 Task: Find connections with filter location Voúla with filter topic #careerswith filter profile language German with filter current company Knight Frank India with filter school Bhilai Institute of Technology (BIT), Durg with filter industry Household Appliance Manufacturing with filter service category Lead Generation with filter keywords title Musician
Action: Mouse moved to (273, 195)
Screenshot: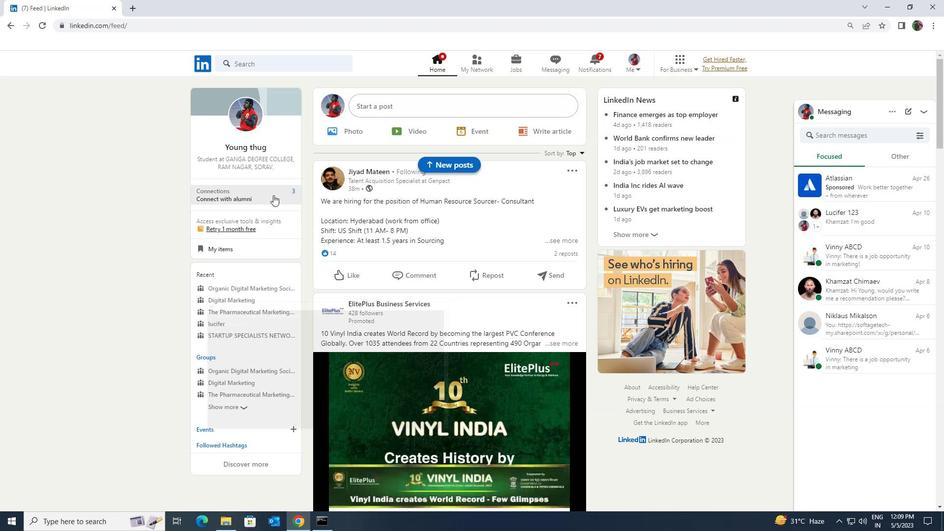 
Action: Mouse pressed left at (273, 195)
Screenshot: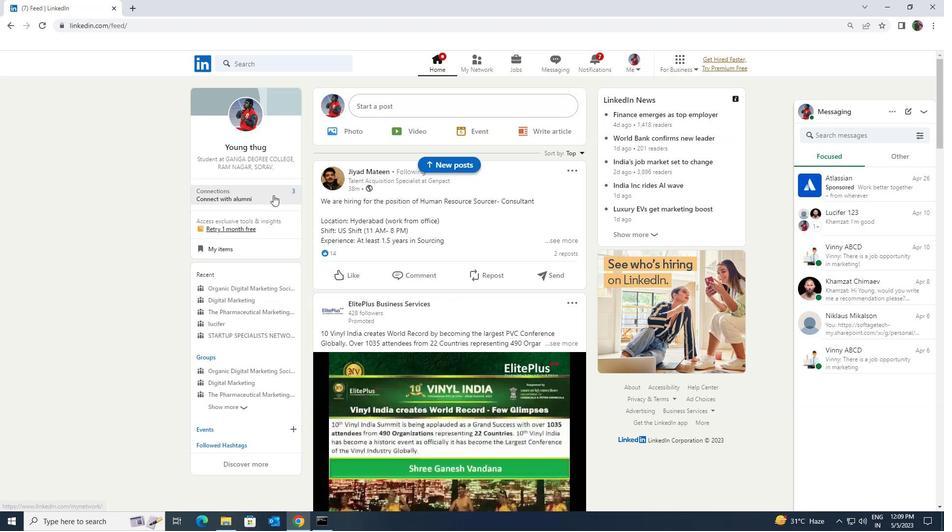 
Action: Mouse moved to (286, 123)
Screenshot: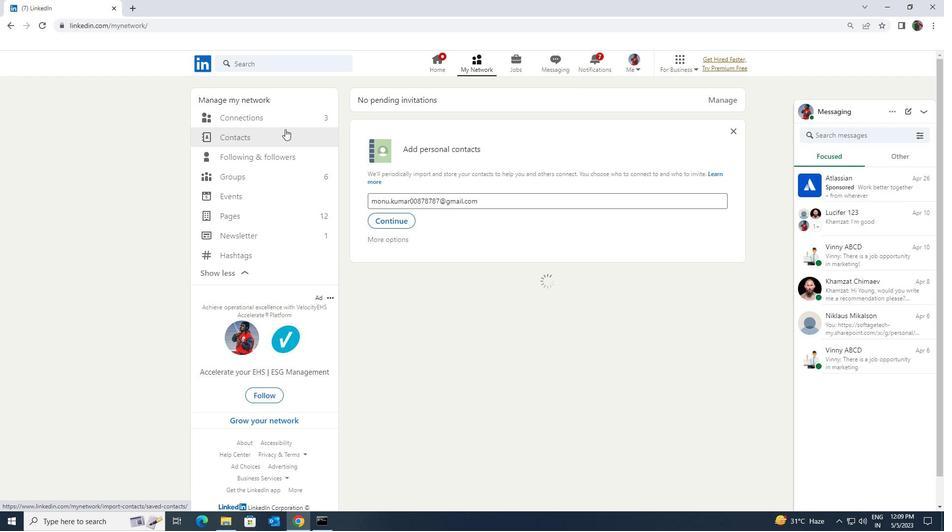 
Action: Mouse pressed left at (286, 123)
Screenshot: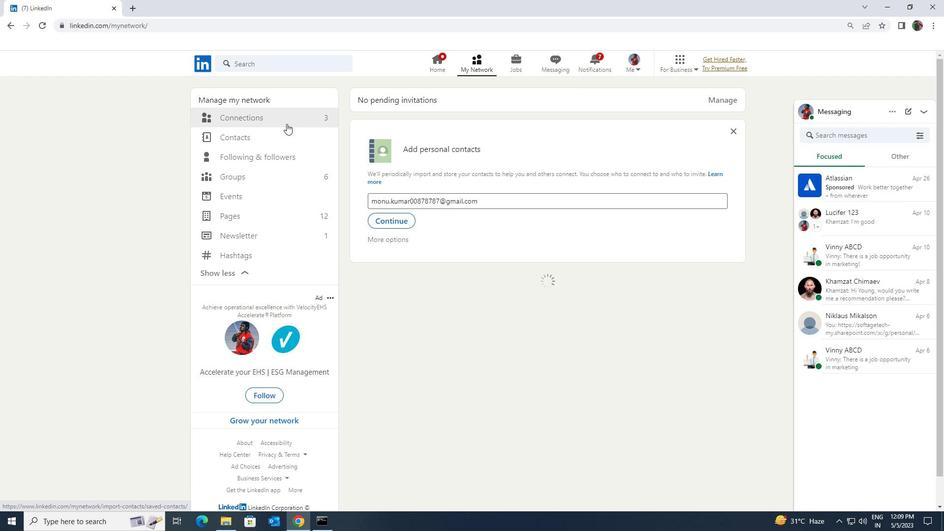 
Action: Mouse moved to (285, 123)
Screenshot: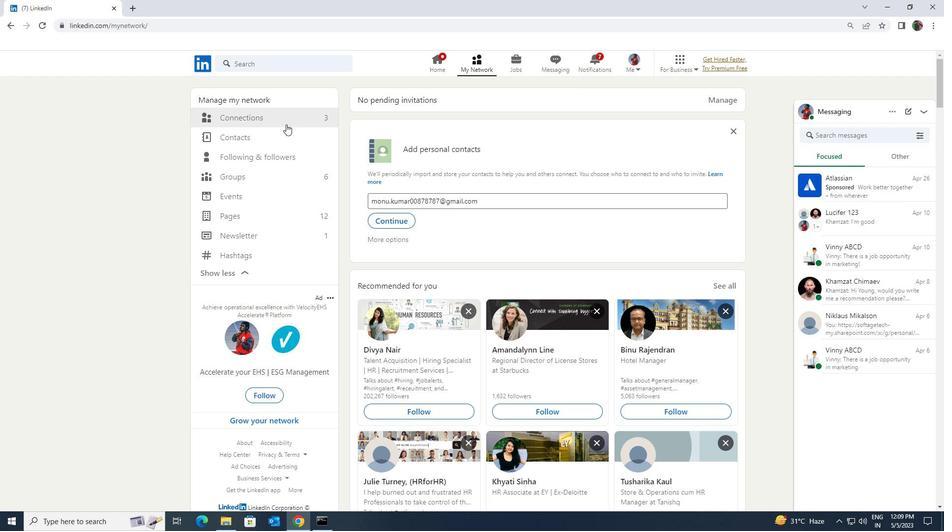 
Action: Mouse pressed left at (285, 123)
Screenshot: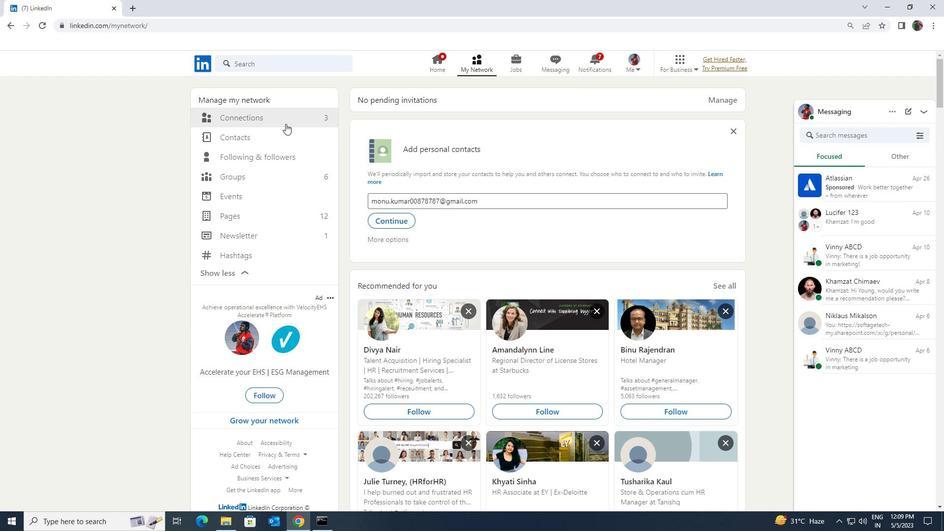 
Action: Mouse moved to (289, 117)
Screenshot: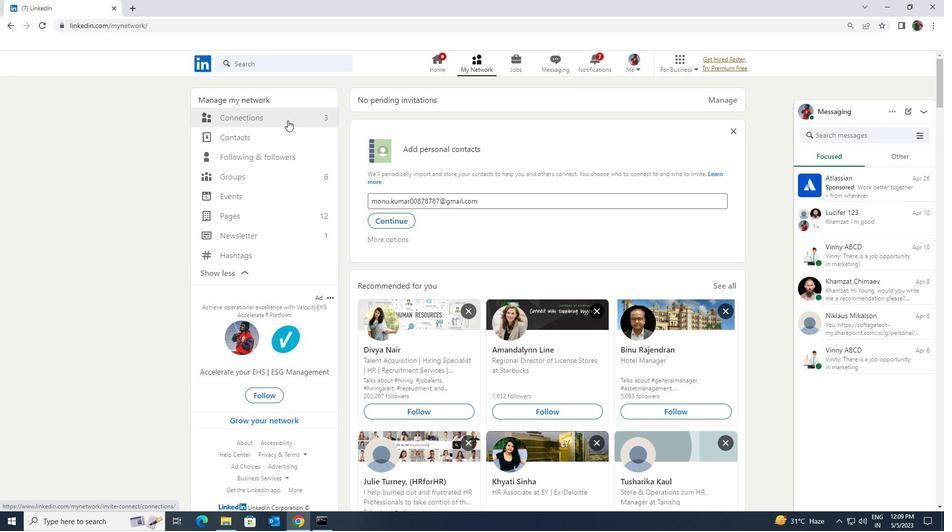 
Action: Mouse pressed left at (289, 117)
Screenshot: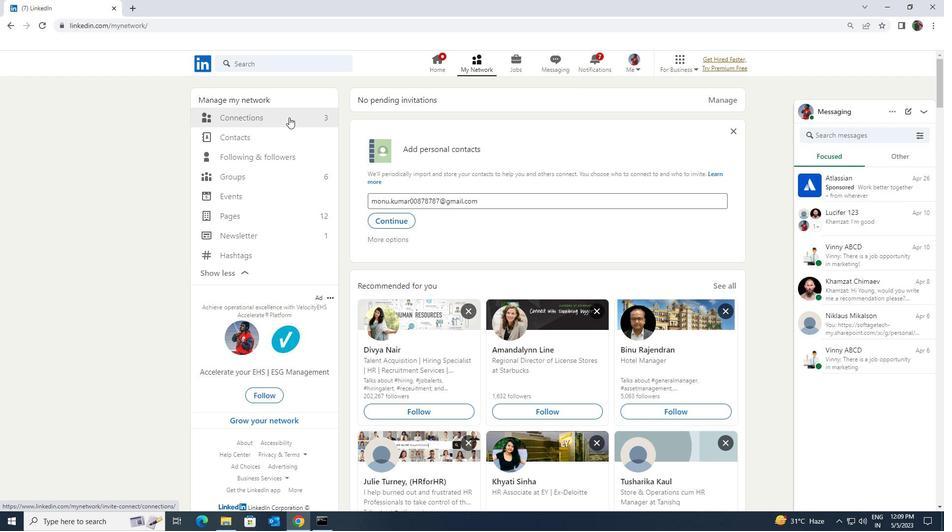 
Action: Mouse moved to (538, 116)
Screenshot: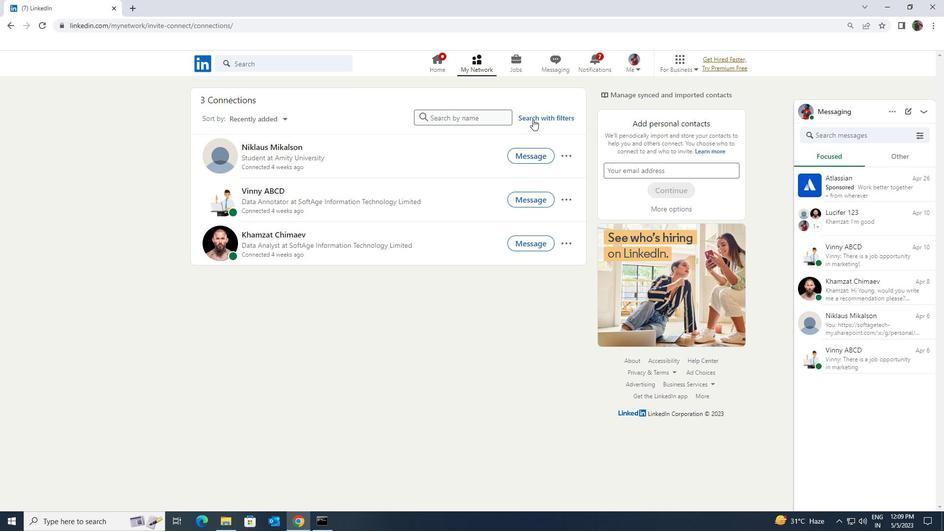 
Action: Mouse pressed left at (538, 116)
Screenshot: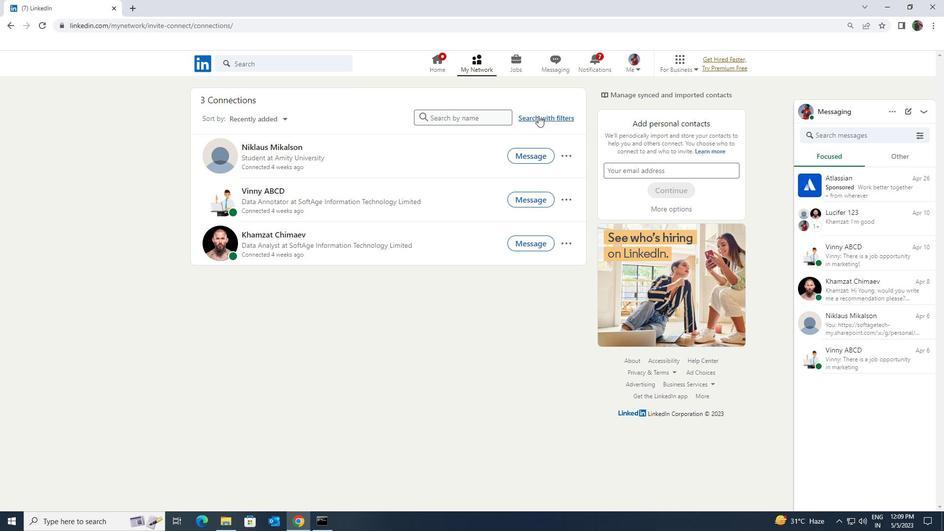 
Action: Mouse moved to (509, 89)
Screenshot: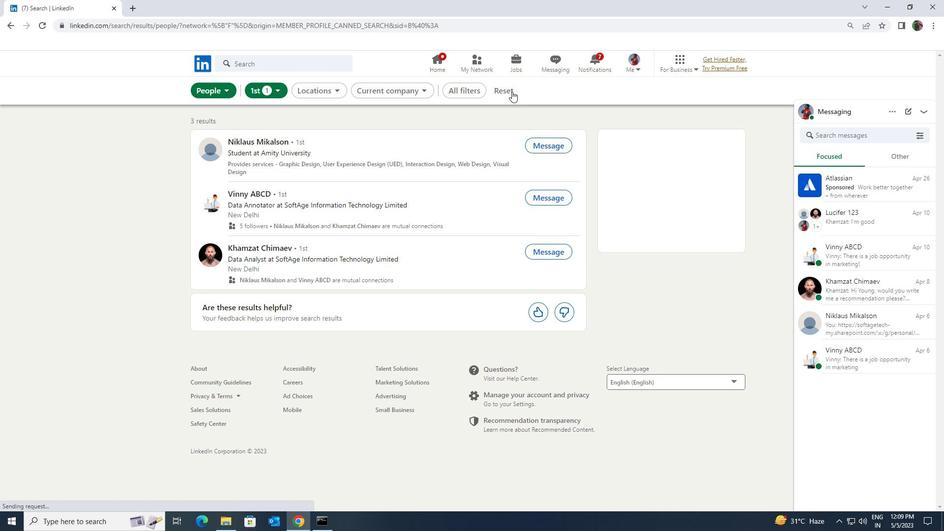 
Action: Mouse pressed left at (509, 89)
Screenshot: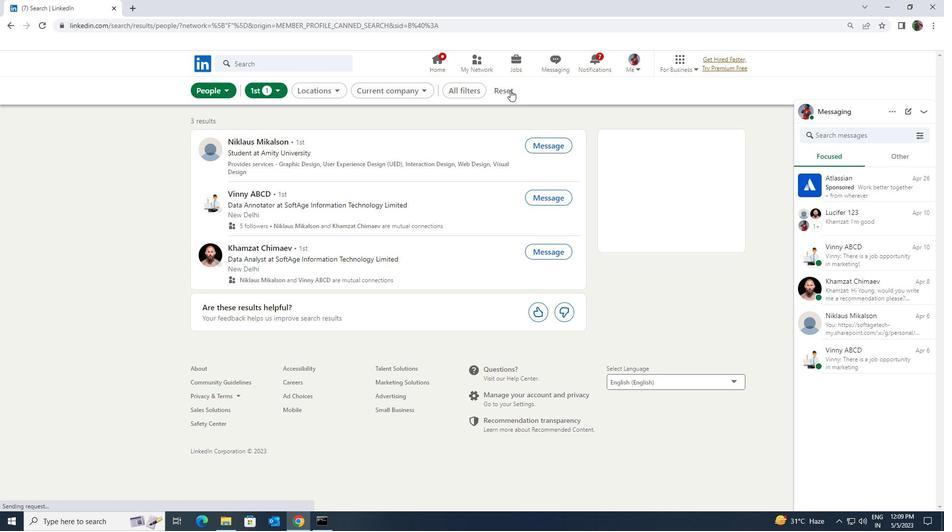 
Action: Mouse moved to (493, 89)
Screenshot: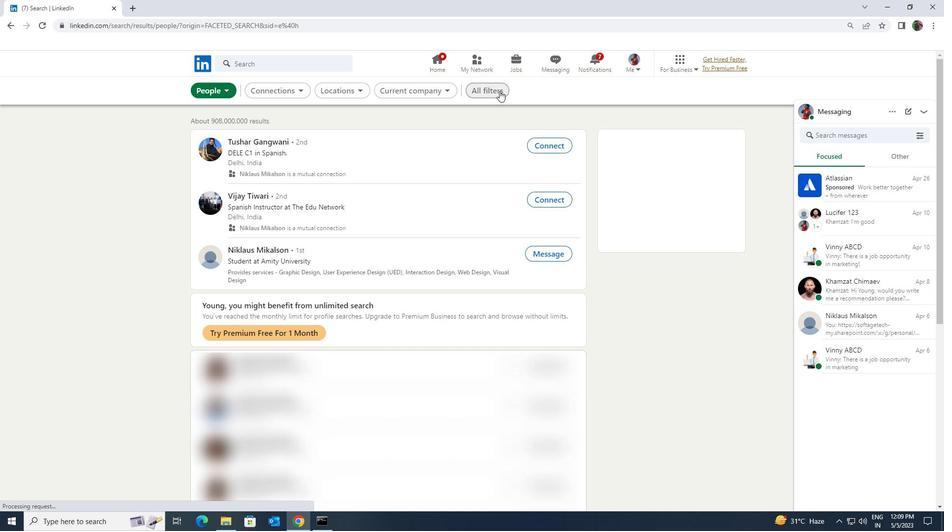 
Action: Mouse pressed left at (493, 89)
Screenshot: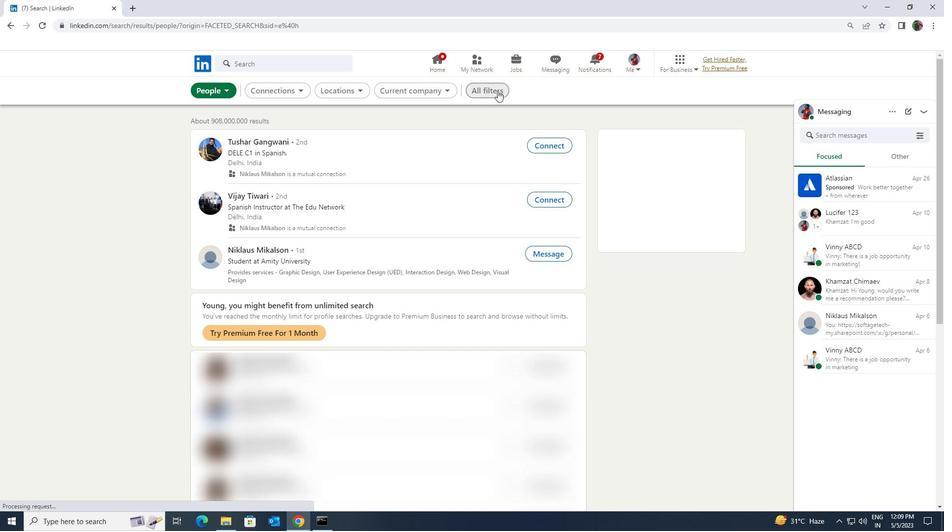 
Action: Mouse moved to (495, 93)
Screenshot: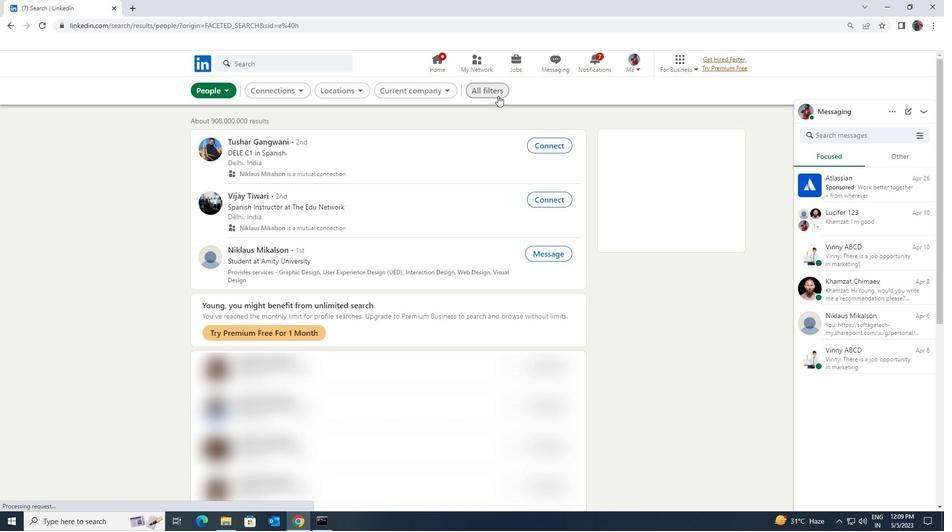 
Action: Mouse pressed left at (495, 93)
Screenshot: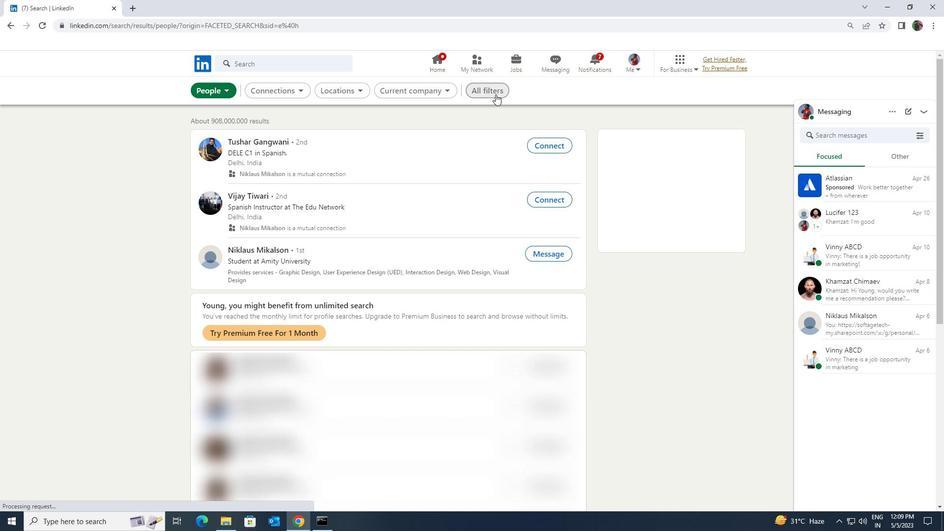 
Action: Mouse moved to (493, 88)
Screenshot: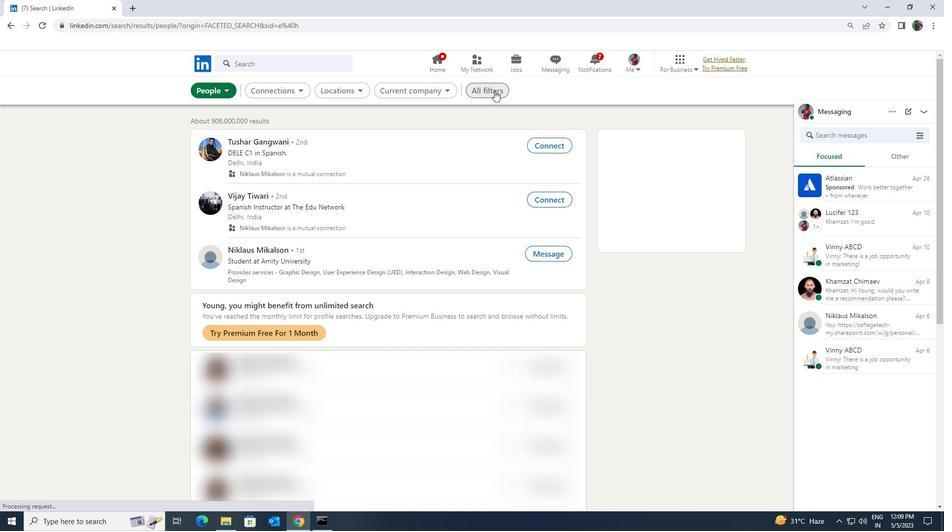 
Action: Mouse pressed left at (493, 88)
Screenshot: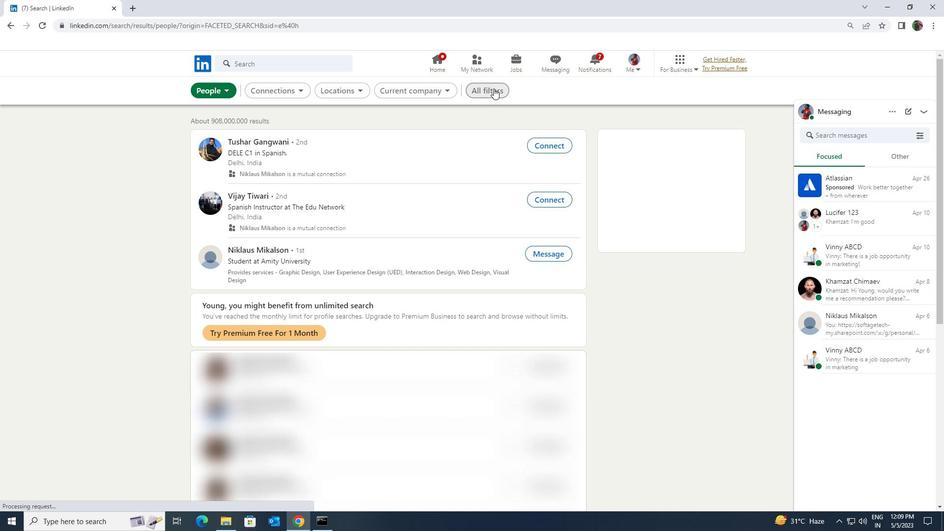
Action: Mouse pressed left at (493, 88)
Screenshot: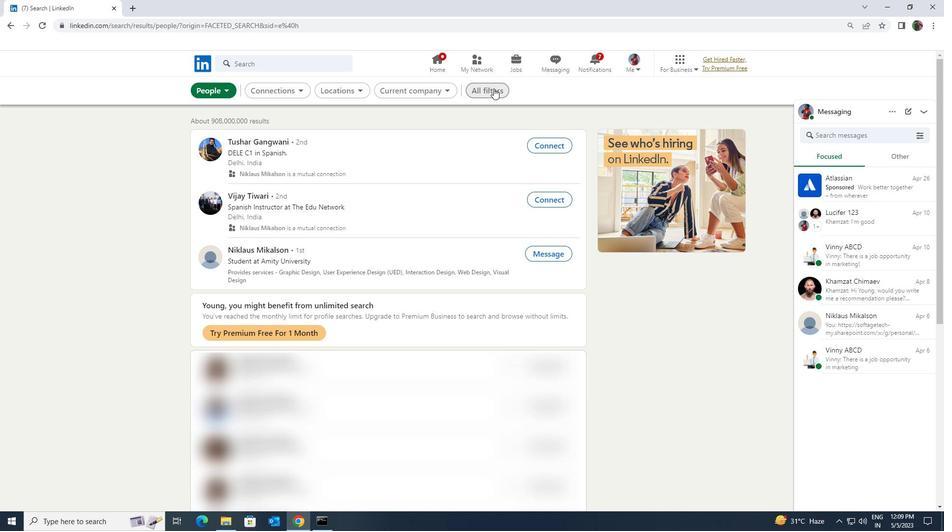 
Action: Mouse moved to (817, 381)
Screenshot: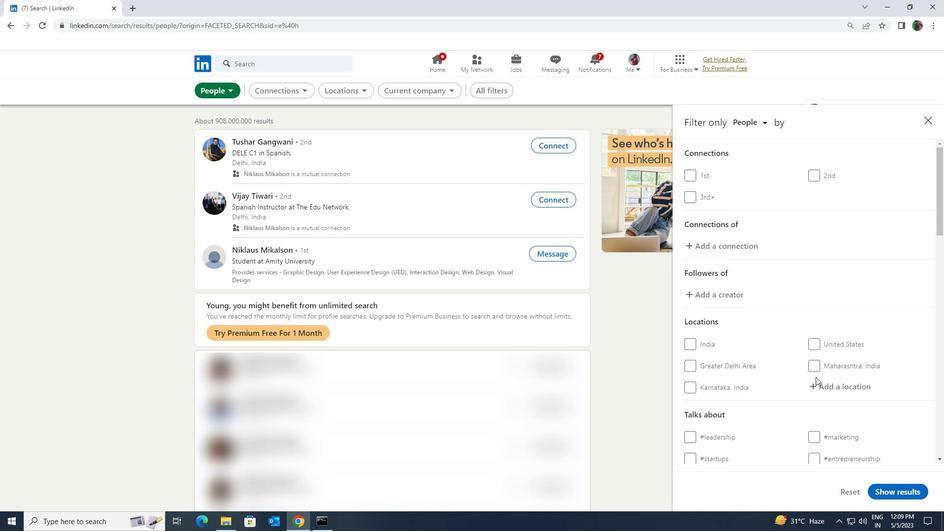 
Action: Mouse pressed left at (817, 381)
Screenshot: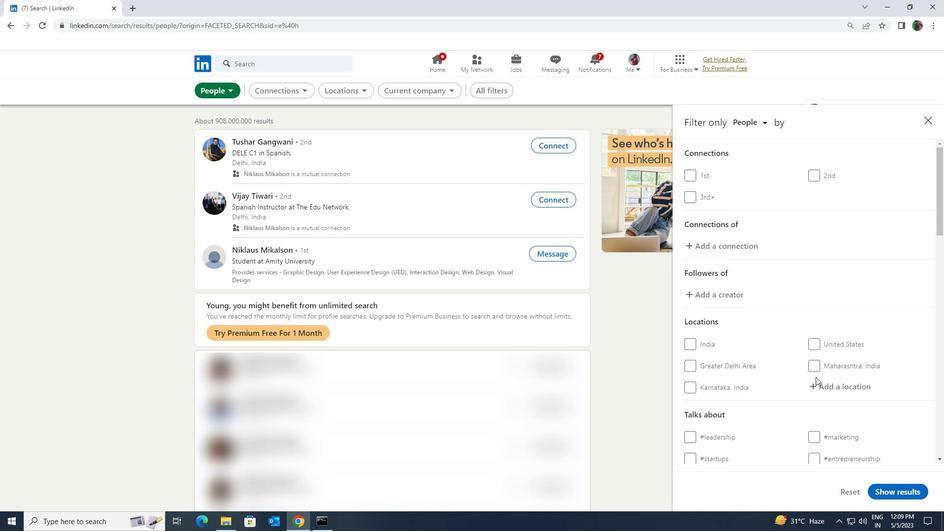 
Action: Mouse moved to (817, 381)
Screenshot: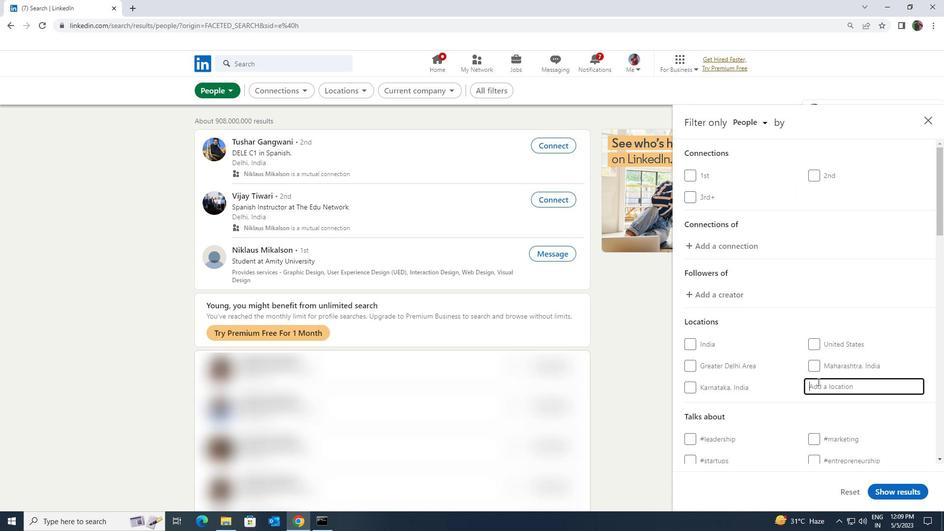 
Action: Key pressed <Key.shift>VOULA
Screenshot: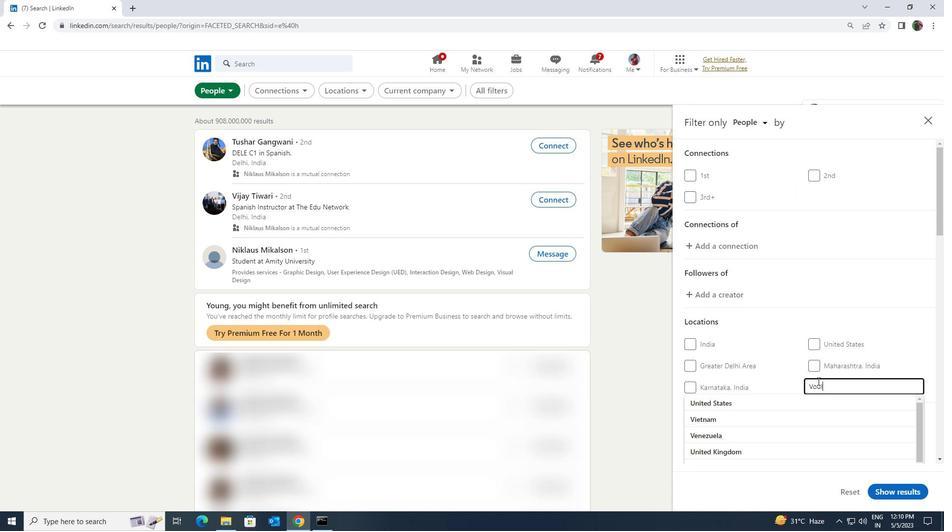 
Action: Mouse moved to (808, 397)
Screenshot: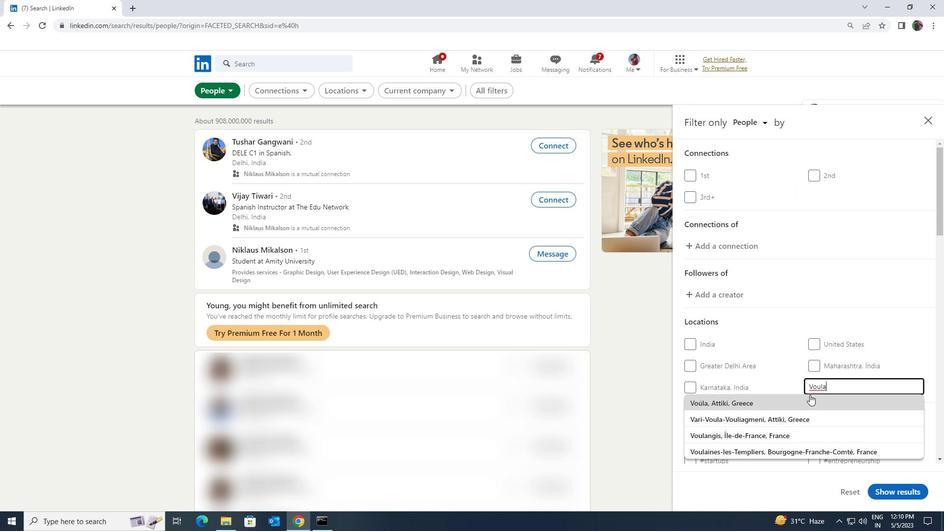 
Action: Mouse pressed left at (808, 397)
Screenshot: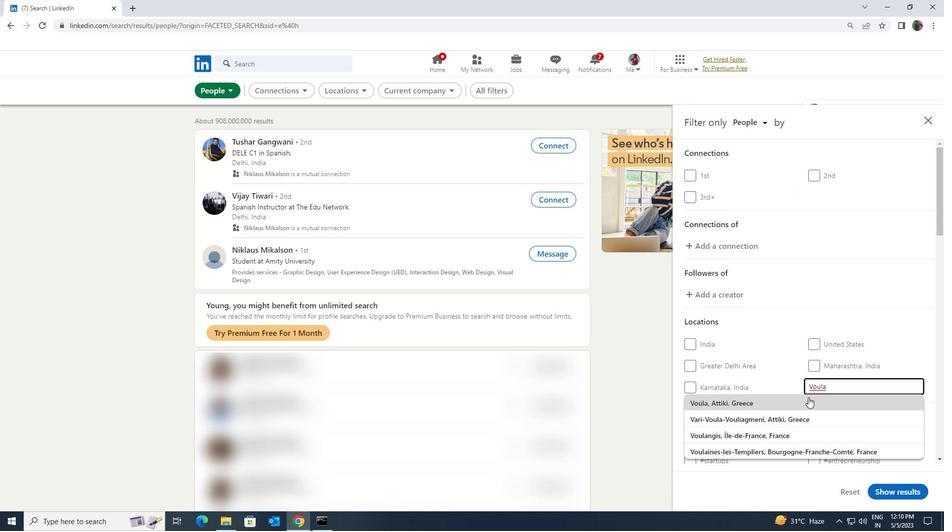 
Action: Mouse scrolled (808, 396) with delta (0, 0)
Screenshot: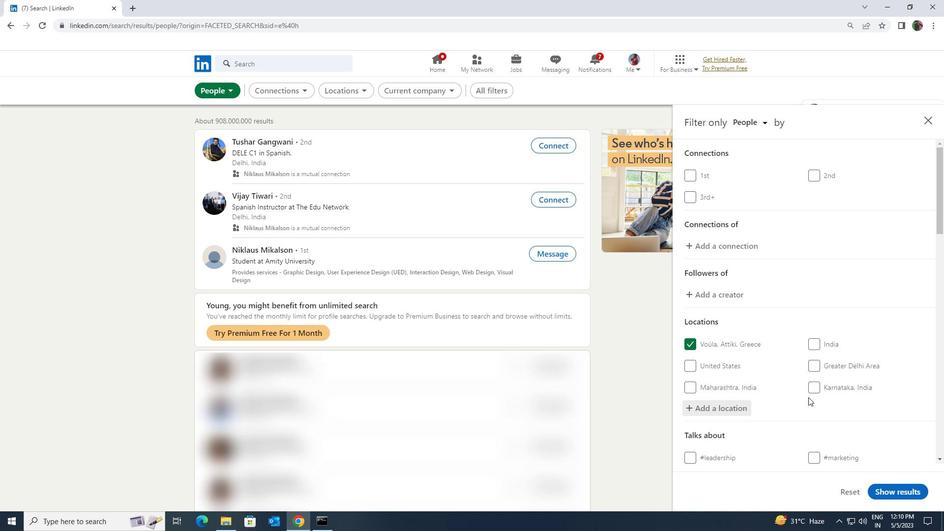 
Action: Mouse scrolled (808, 396) with delta (0, 0)
Screenshot: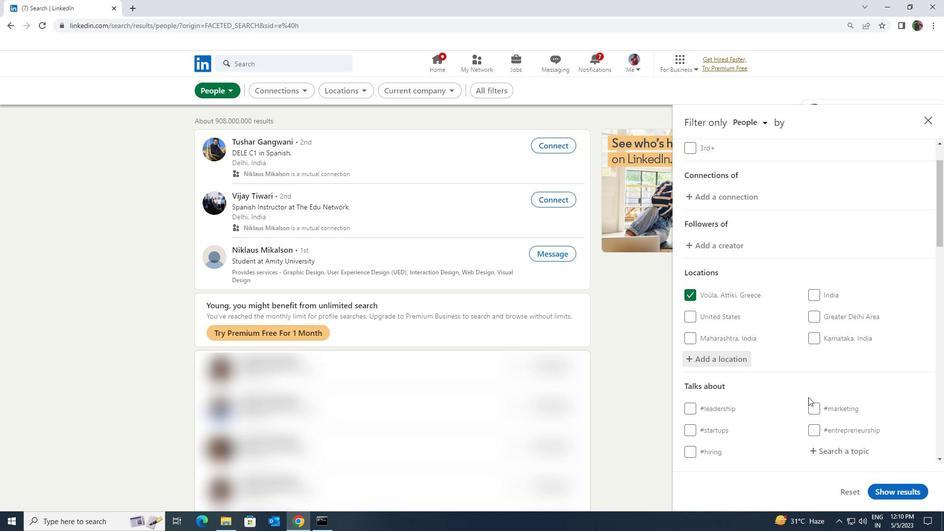 
Action: Mouse moved to (811, 398)
Screenshot: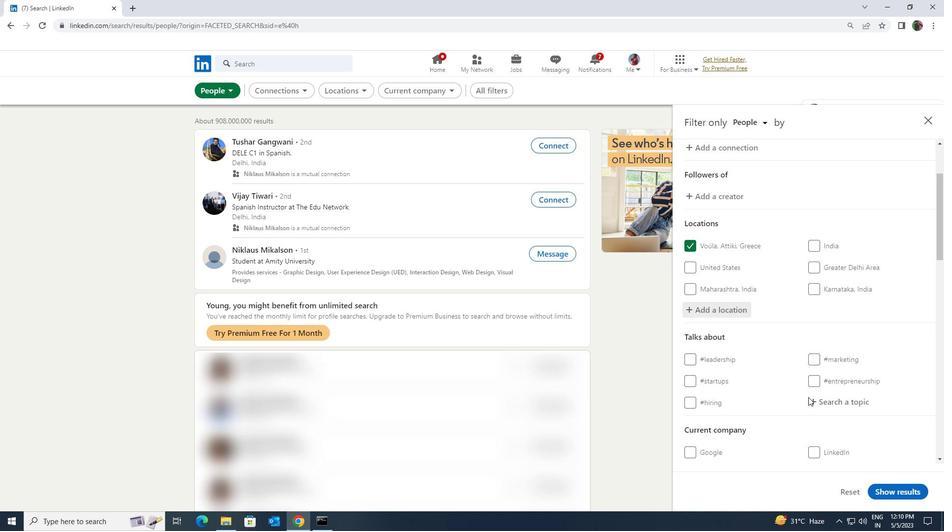 
Action: Mouse pressed left at (811, 398)
Screenshot: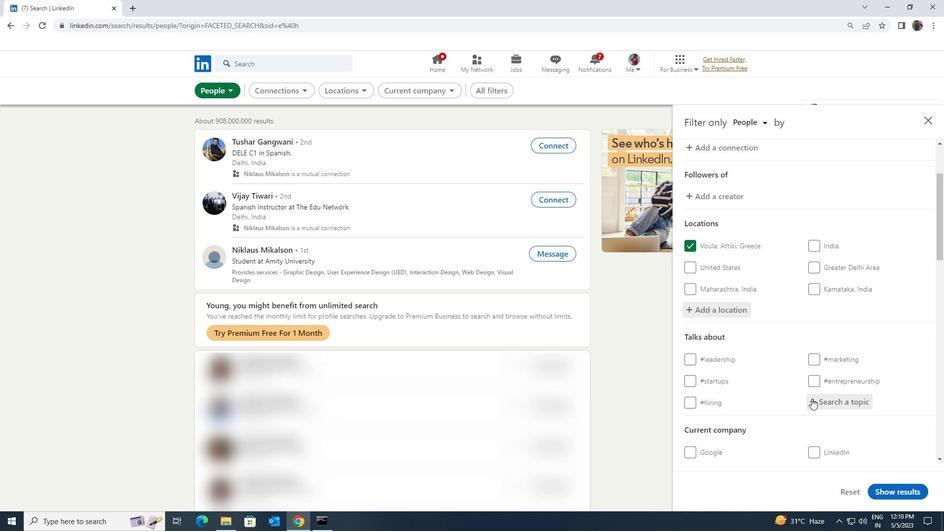 
Action: Mouse moved to (814, 403)
Screenshot: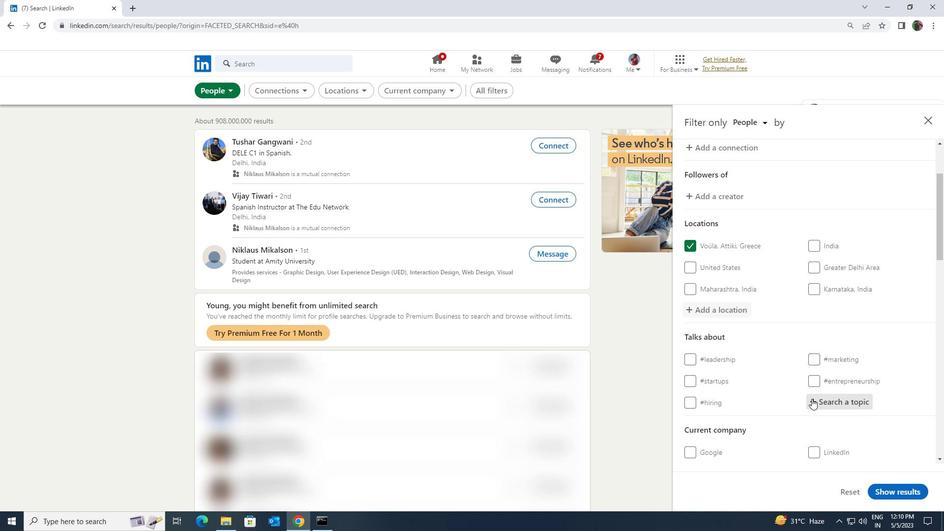 
Action: Key pressed <Key.shift><Key.shift>CAREERS
Screenshot: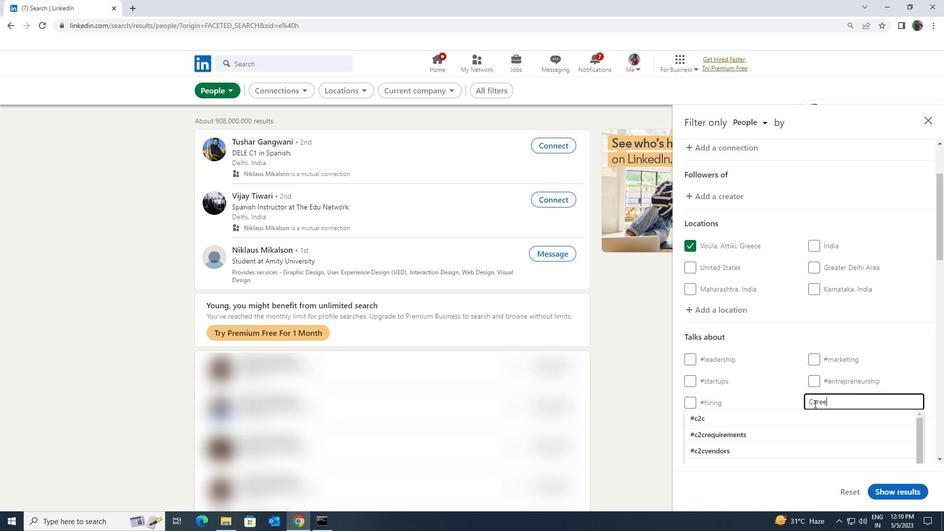 
Action: Mouse moved to (811, 421)
Screenshot: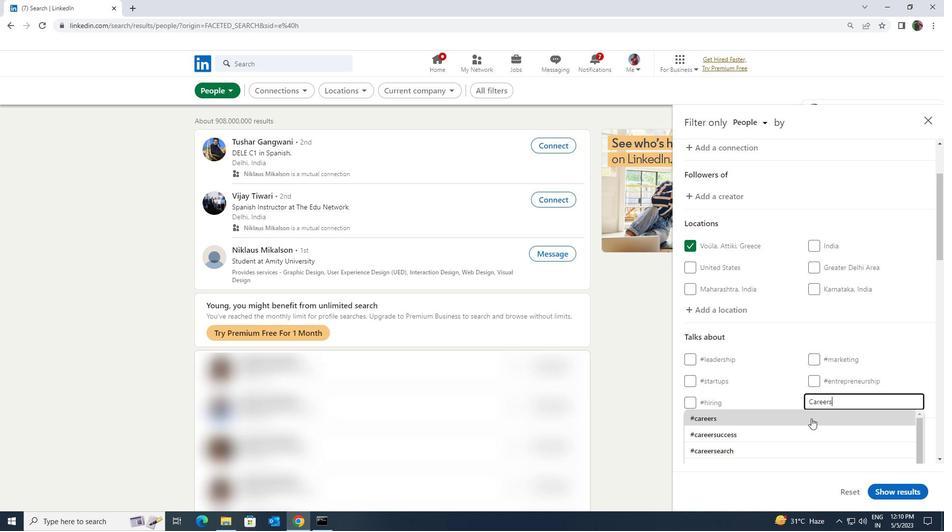 
Action: Mouse pressed left at (811, 421)
Screenshot: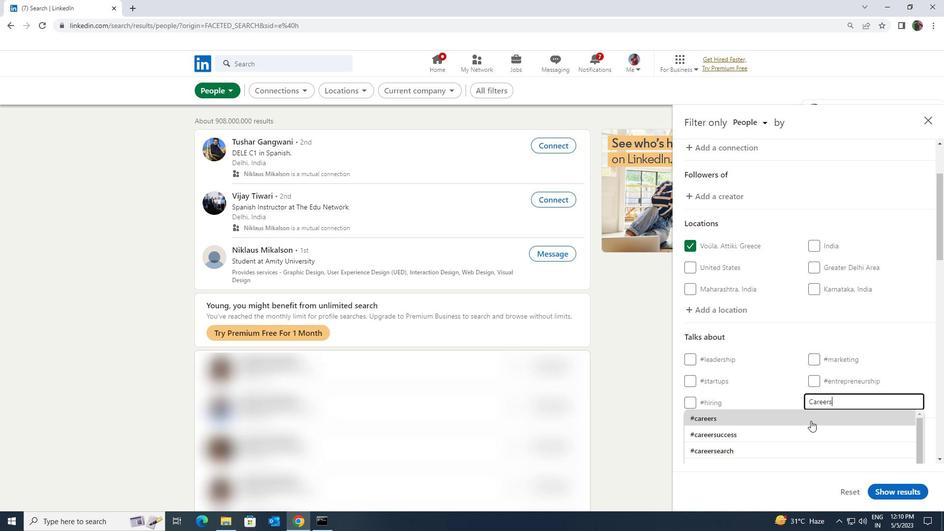 
Action: Mouse moved to (811, 405)
Screenshot: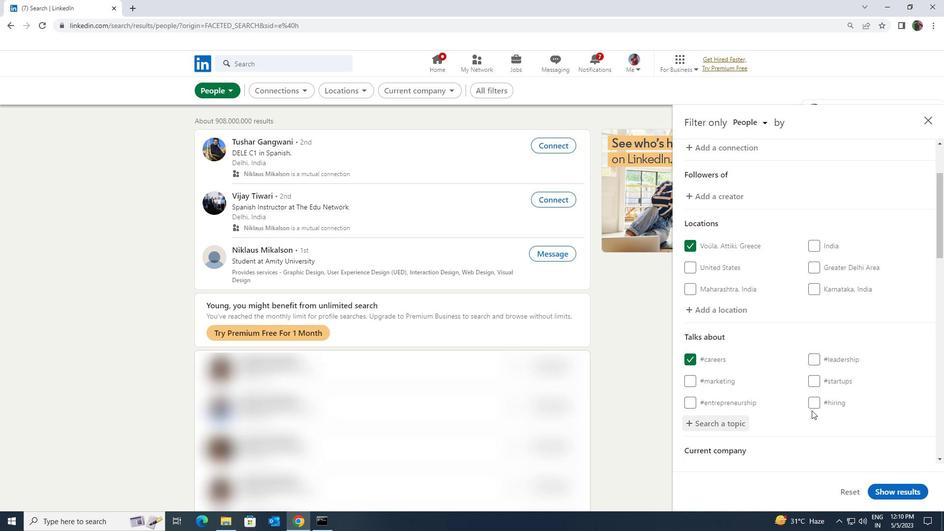 
Action: Mouse scrolled (811, 404) with delta (0, 0)
Screenshot: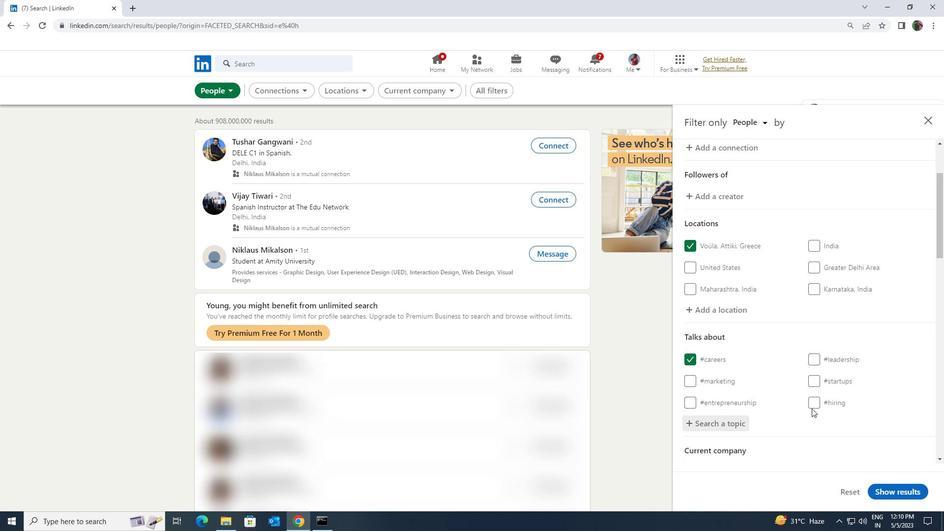 
Action: Mouse scrolled (811, 404) with delta (0, 0)
Screenshot: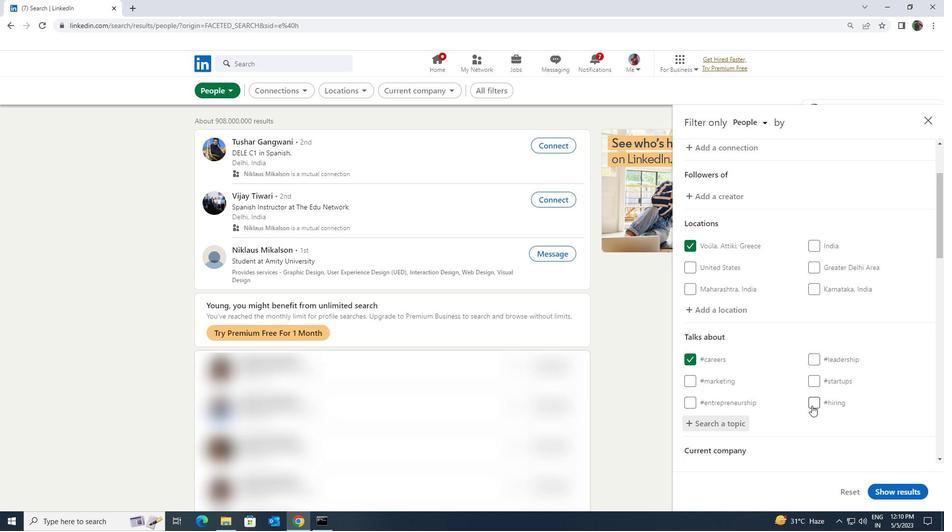 
Action: Mouse moved to (812, 405)
Screenshot: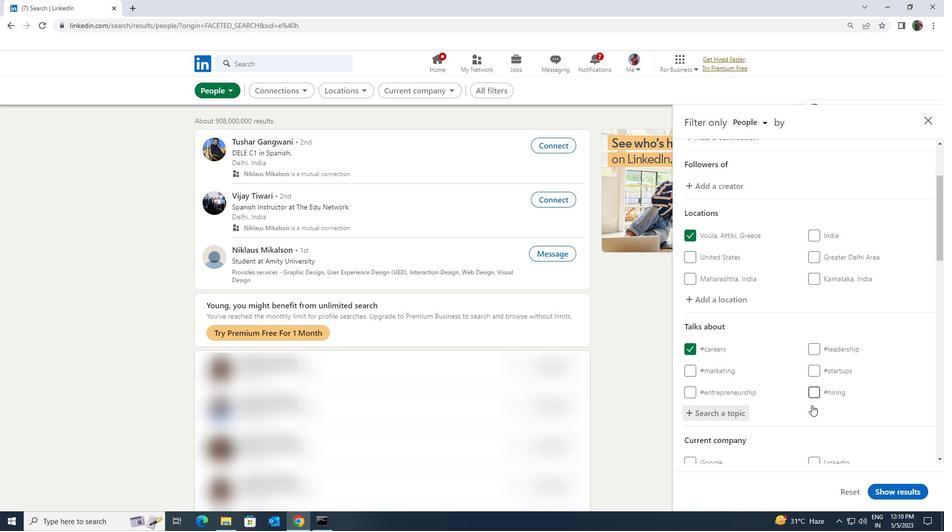 
Action: Mouse scrolled (812, 404) with delta (0, 0)
Screenshot: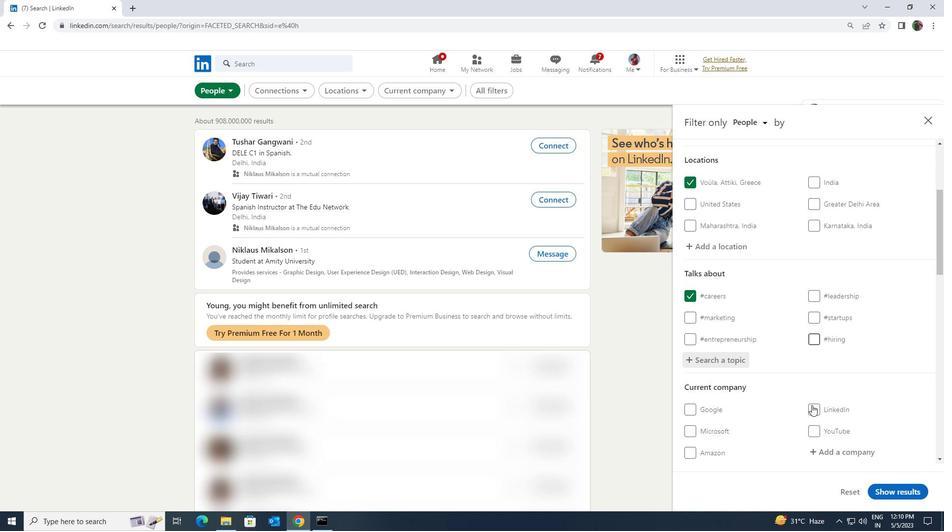 
Action: Mouse scrolled (812, 404) with delta (0, 0)
Screenshot: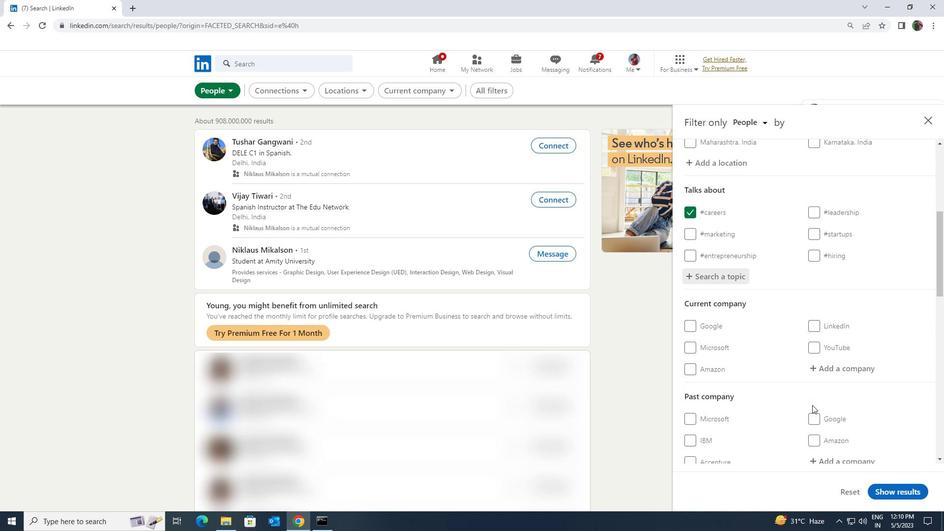 
Action: Mouse moved to (812, 404)
Screenshot: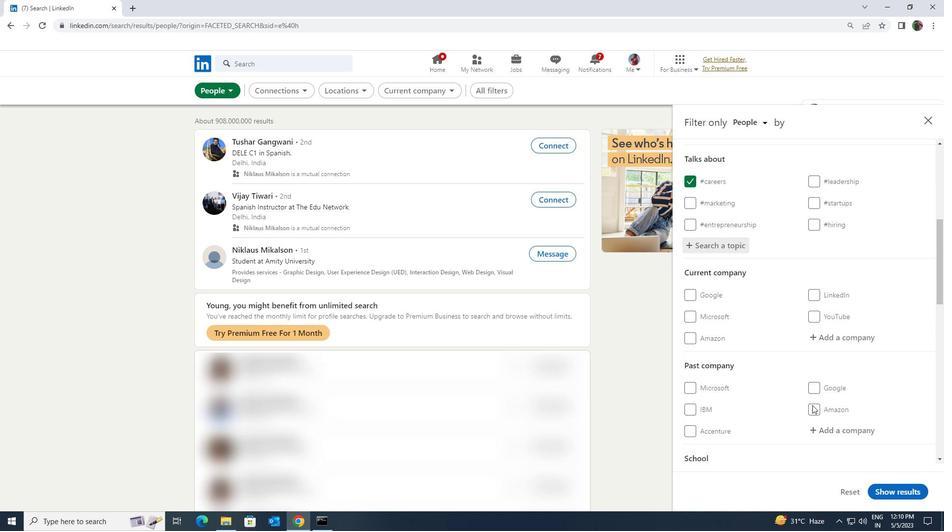 
Action: Mouse scrolled (812, 403) with delta (0, 0)
Screenshot: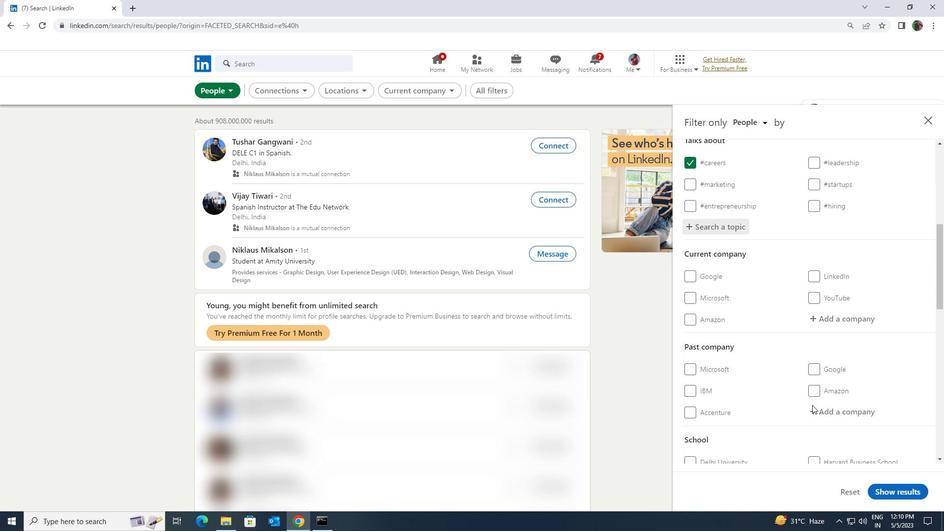 
Action: Mouse scrolled (812, 403) with delta (0, 0)
Screenshot: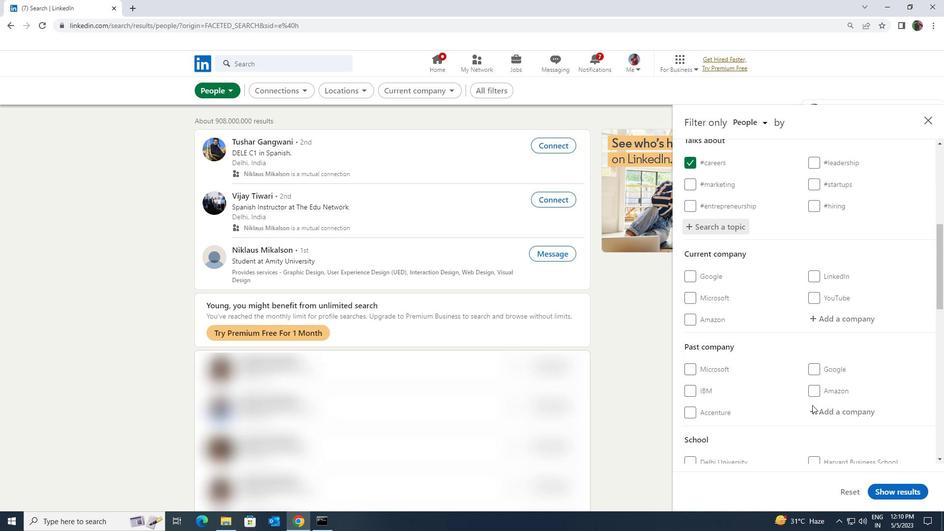 
Action: Mouse scrolled (812, 403) with delta (0, 0)
Screenshot: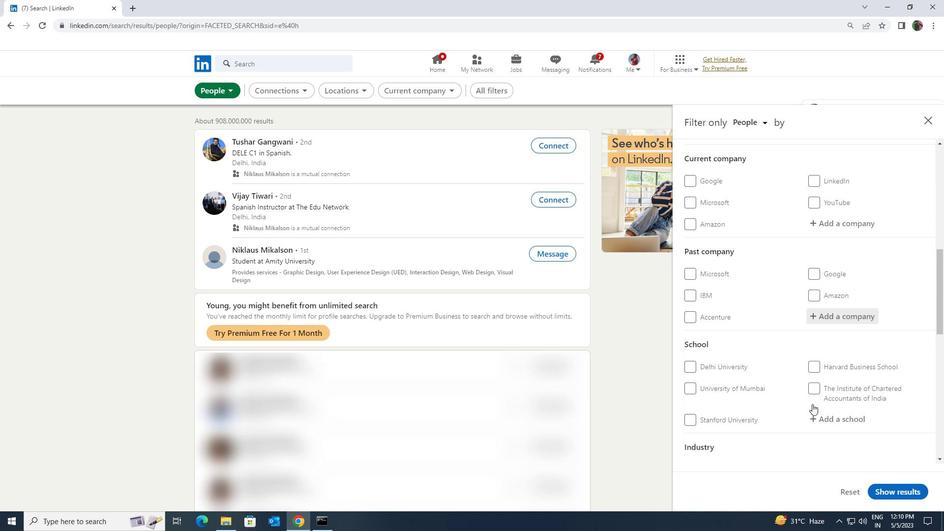 
Action: Mouse scrolled (812, 403) with delta (0, 0)
Screenshot: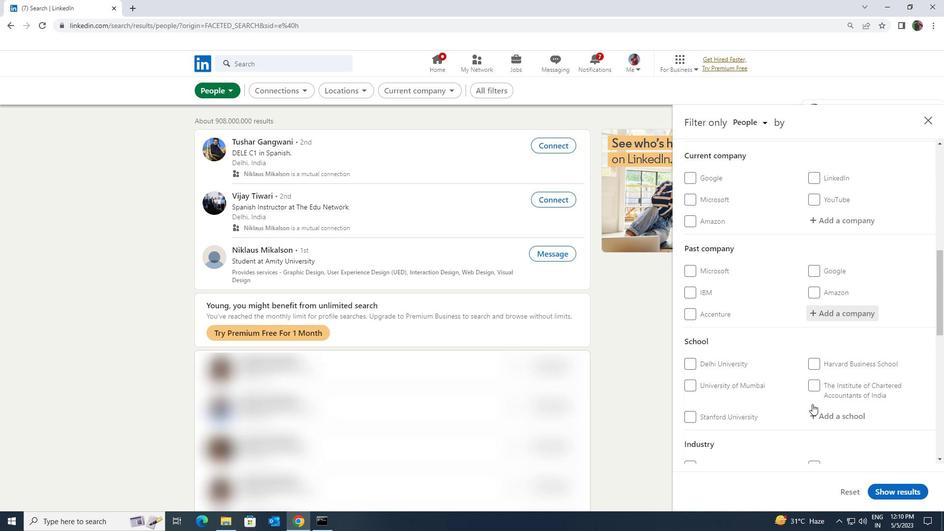 
Action: Mouse scrolled (812, 403) with delta (0, 0)
Screenshot: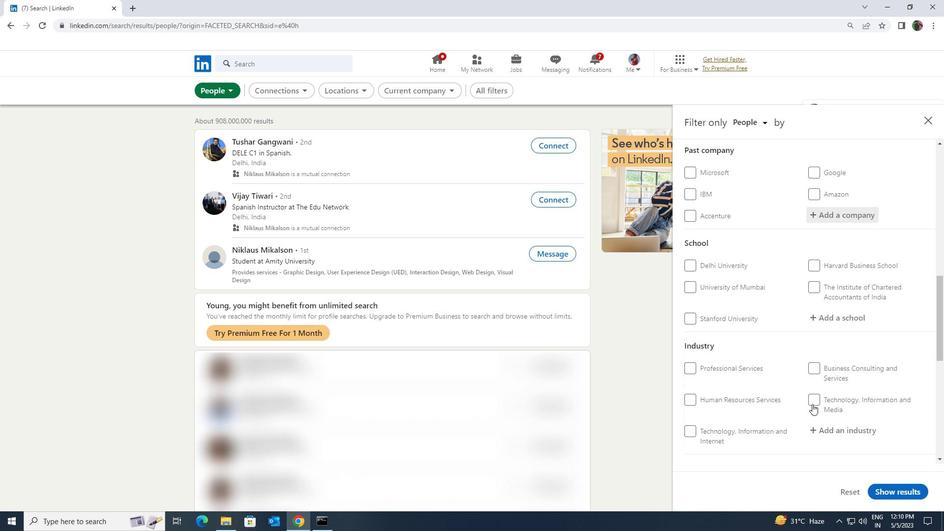 
Action: Mouse scrolled (812, 403) with delta (0, 0)
Screenshot: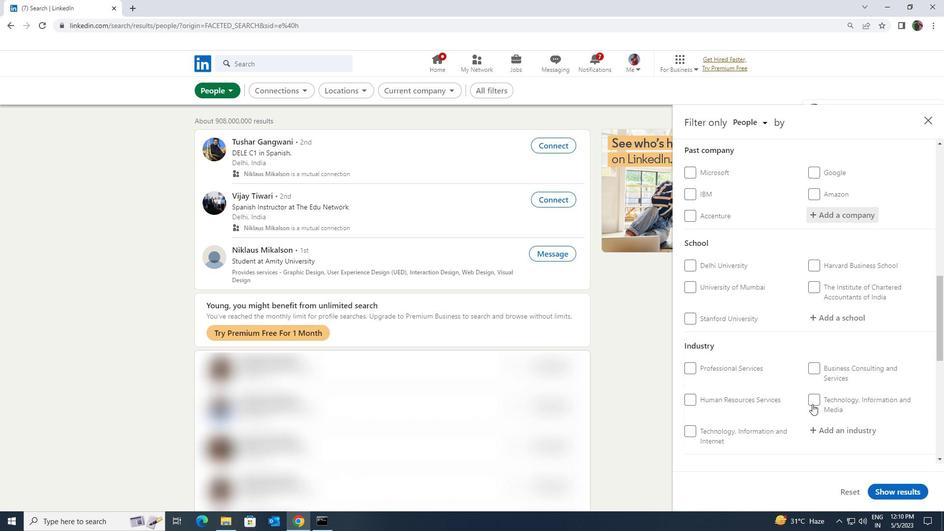 
Action: Mouse moved to (715, 433)
Screenshot: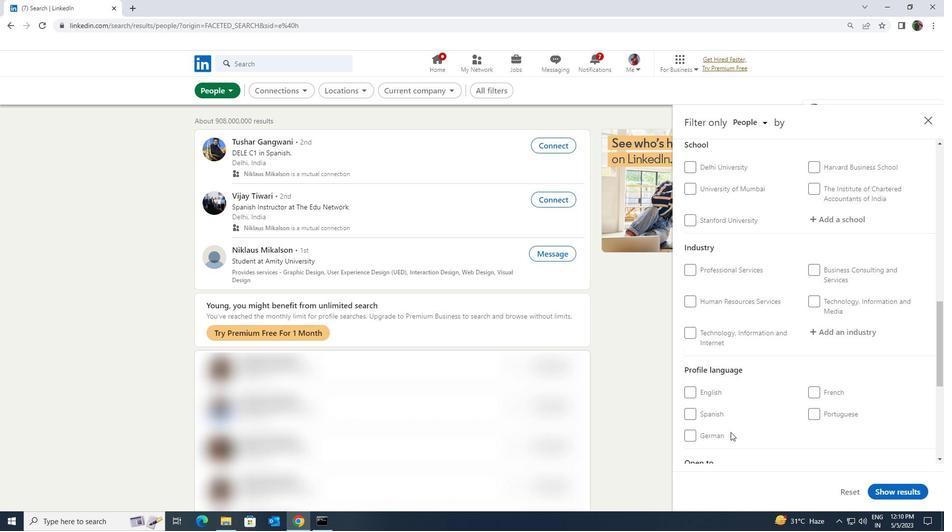 
Action: Mouse pressed left at (715, 433)
Screenshot: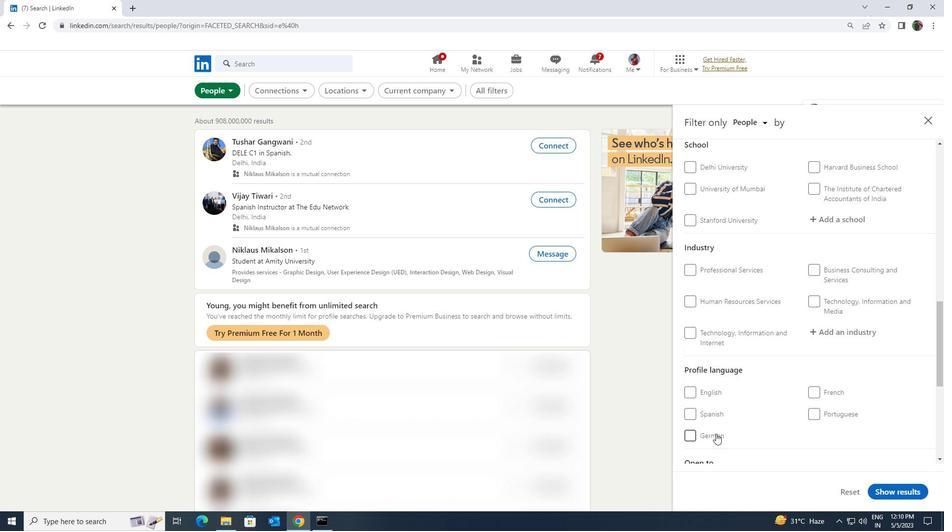 
Action: Mouse moved to (785, 426)
Screenshot: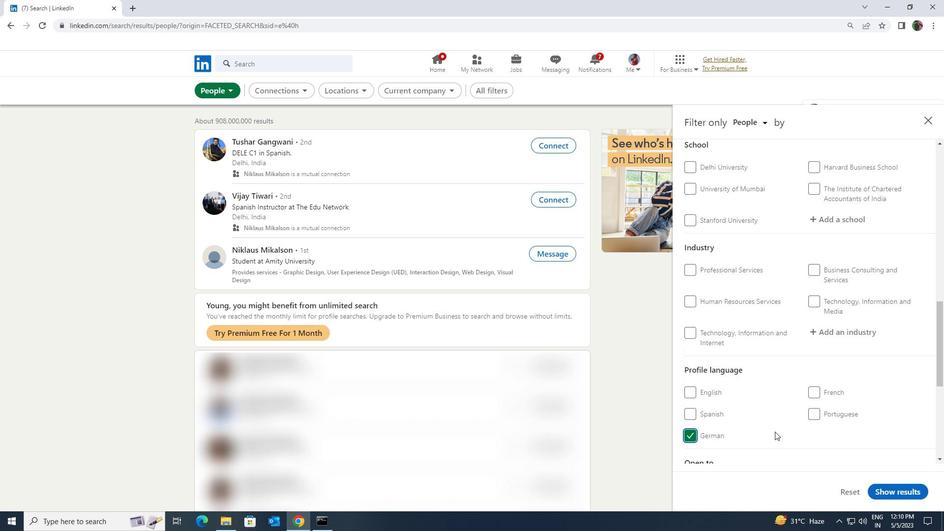 
Action: Mouse scrolled (785, 426) with delta (0, 0)
Screenshot: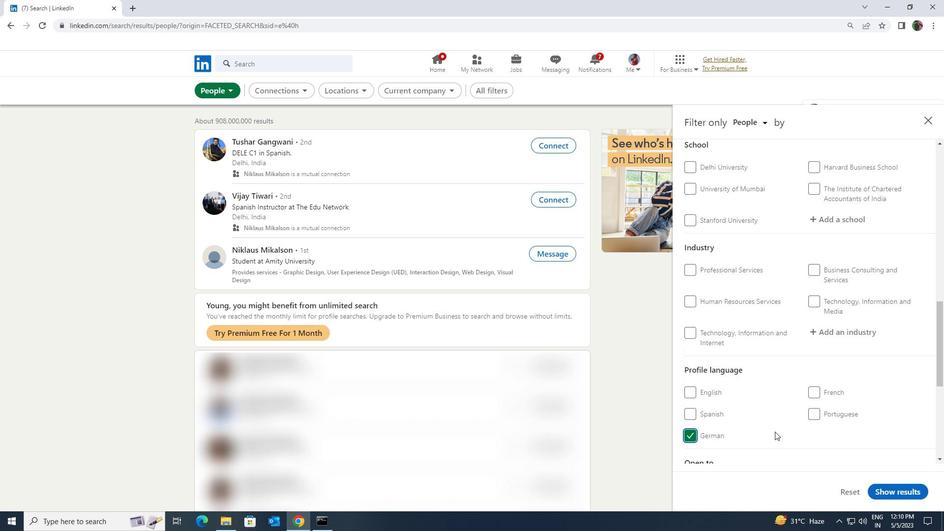 
Action: Mouse moved to (785, 425)
Screenshot: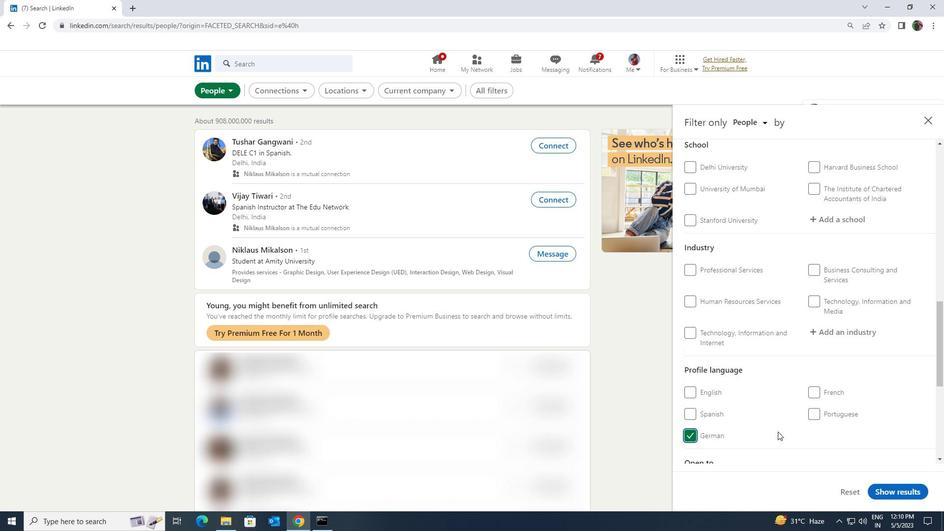 
Action: Mouse scrolled (785, 426) with delta (0, 0)
Screenshot: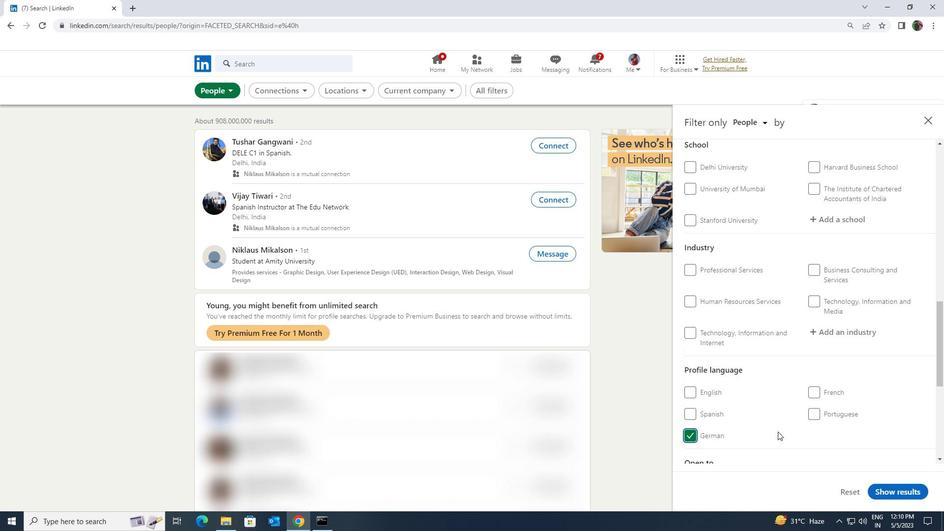 
Action: Mouse moved to (785, 425)
Screenshot: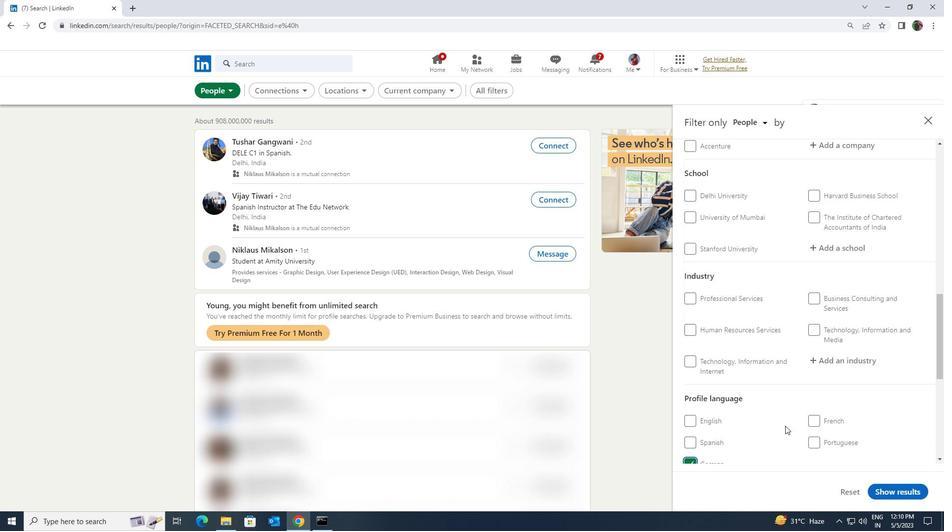 
Action: Mouse scrolled (785, 426) with delta (0, 0)
Screenshot: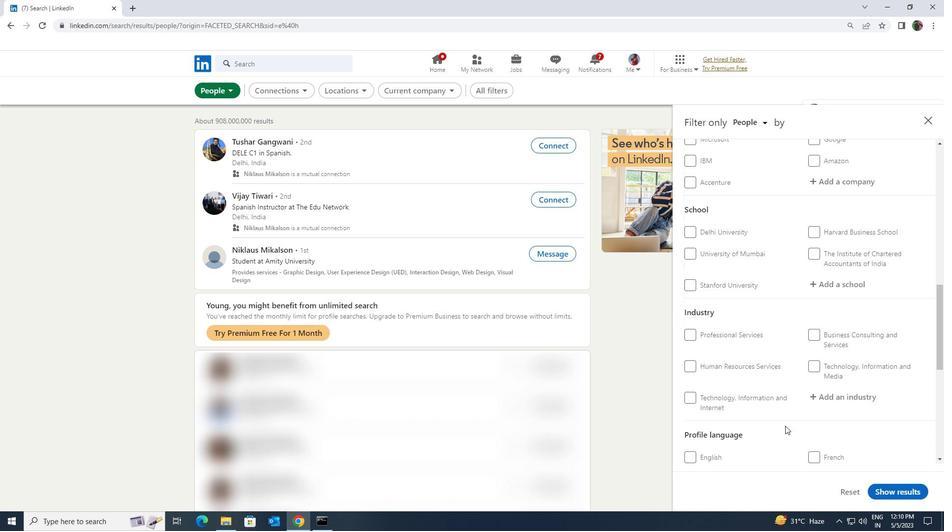 
Action: Mouse scrolled (785, 426) with delta (0, 0)
Screenshot: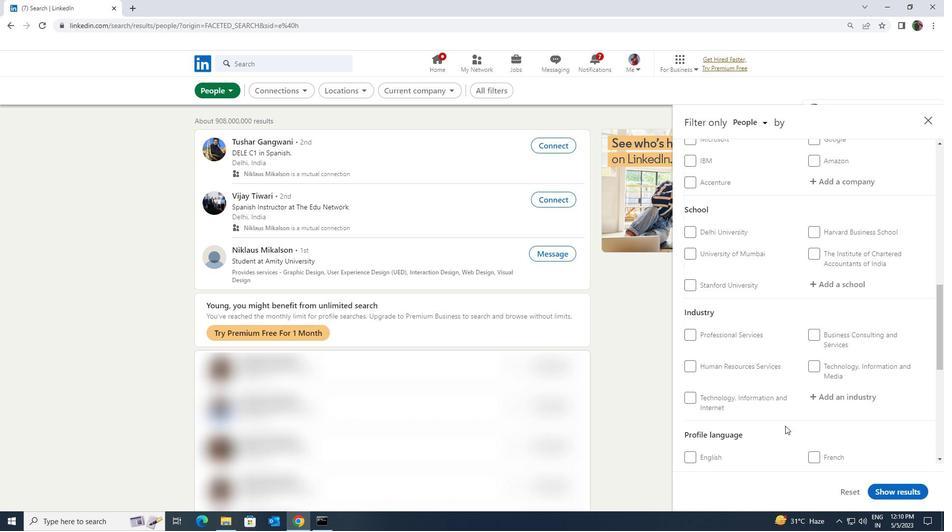 
Action: Mouse moved to (786, 425)
Screenshot: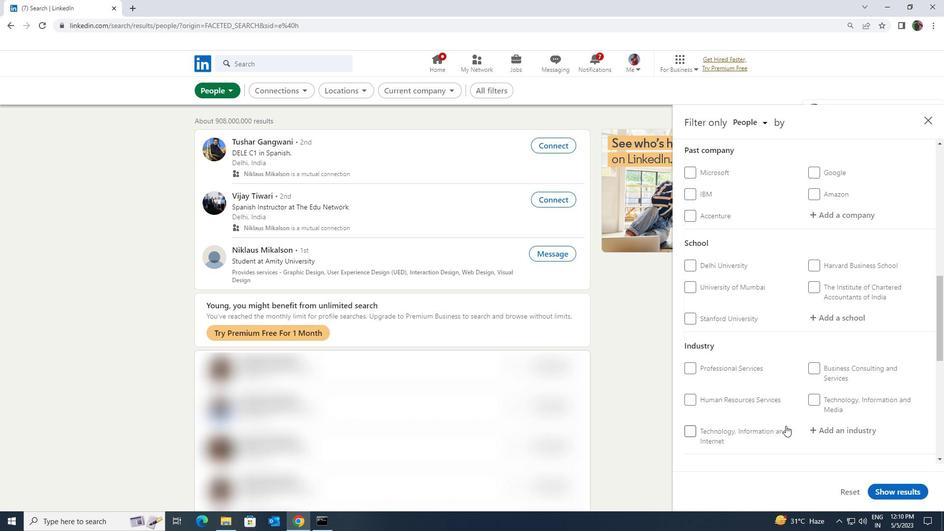 
Action: Mouse scrolled (786, 426) with delta (0, 0)
Screenshot: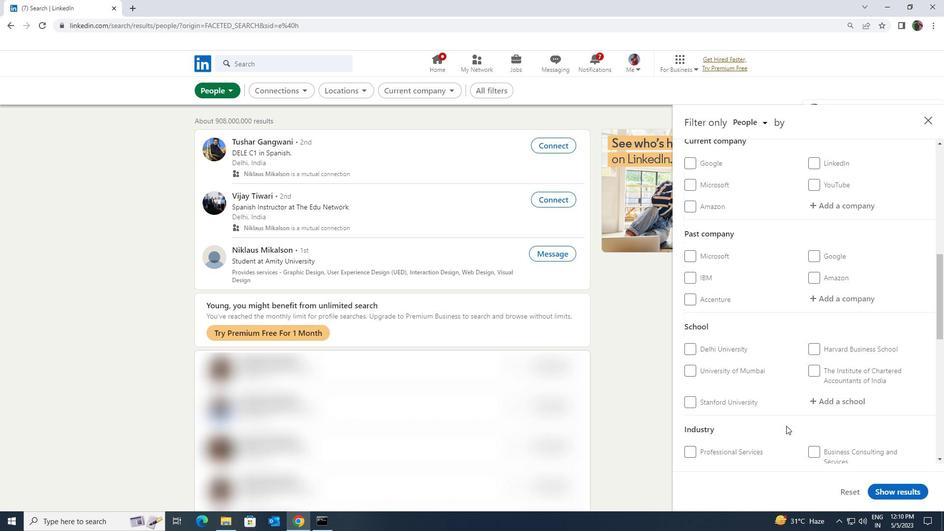 
Action: Mouse scrolled (786, 426) with delta (0, 0)
Screenshot: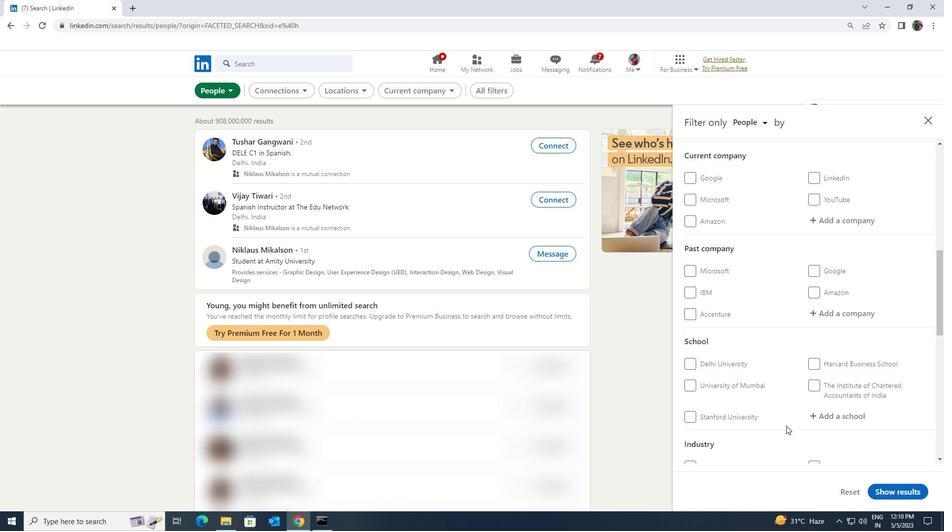 
Action: Mouse scrolled (786, 426) with delta (0, 0)
Screenshot: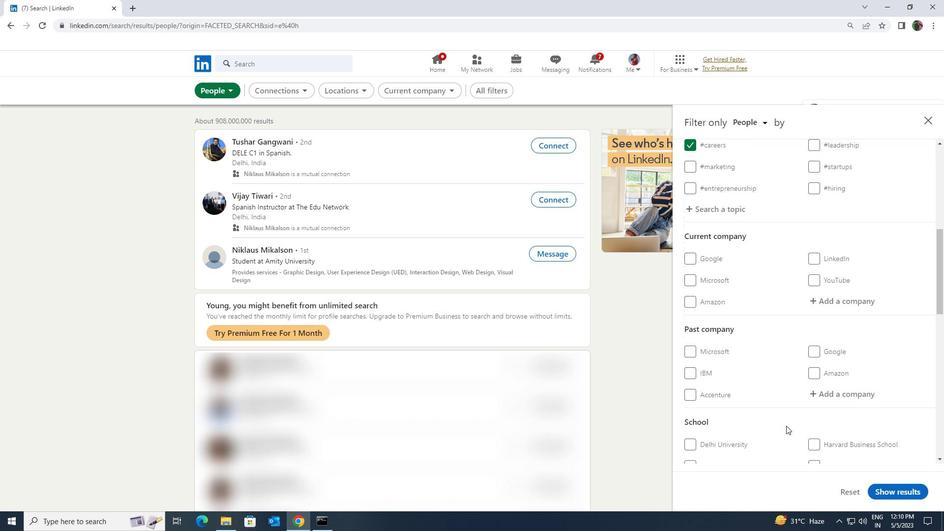 
Action: Mouse moved to (814, 372)
Screenshot: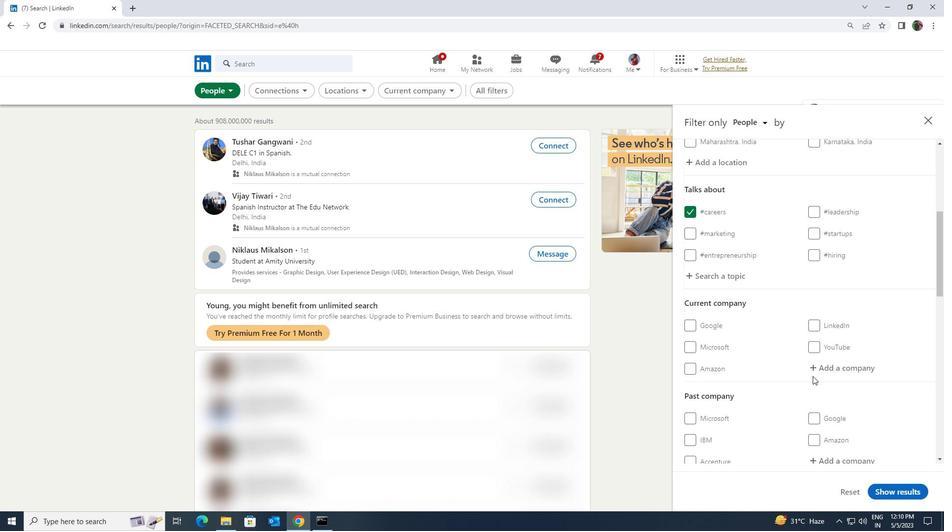 
Action: Mouse pressed left at (814, 372)
Screenshot: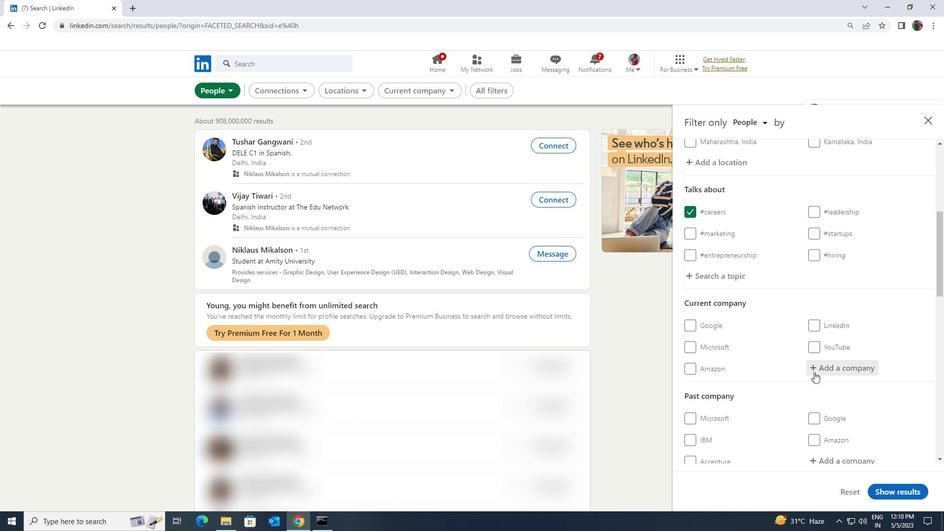 
Action: Key pressed <Key.shift>KNIGHT<Key.space><Key.shift>FRANK
Screenshot: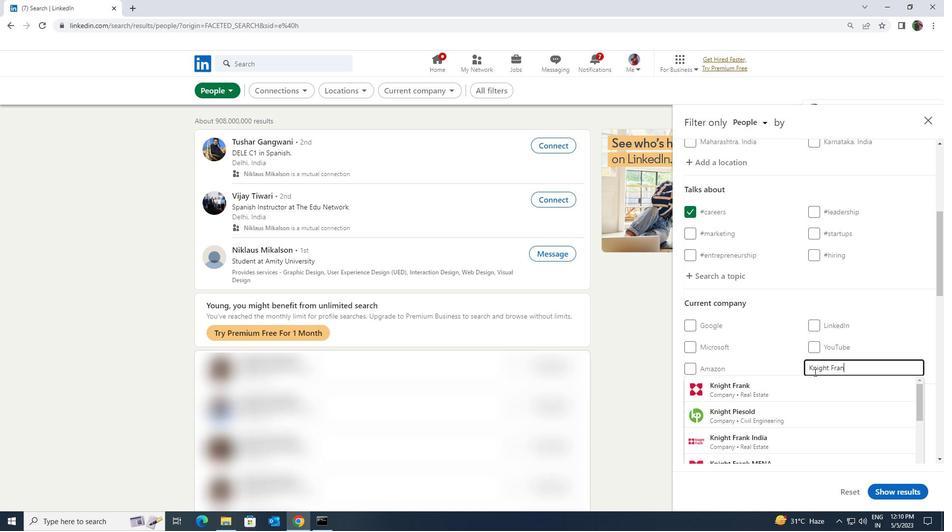 
Action: Mouse moved to (801, 421)
Screenshot: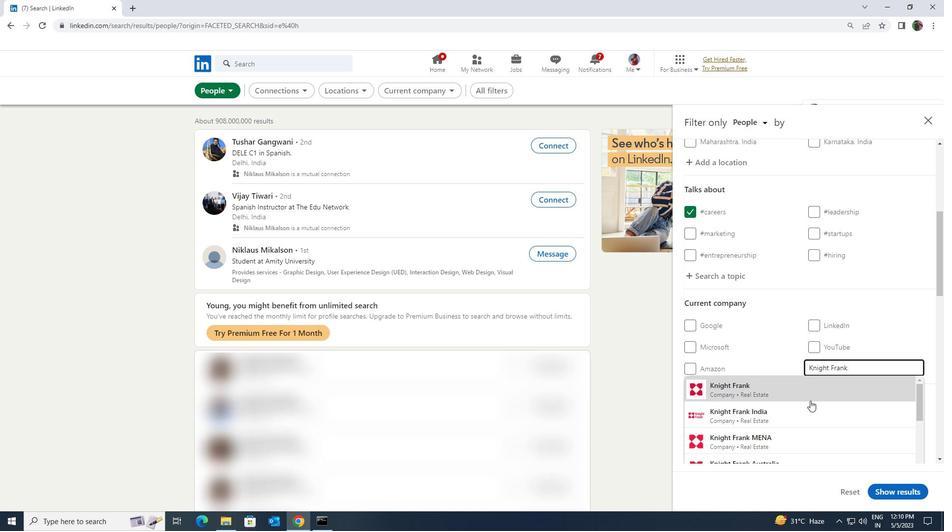 
Action: Mouse pressed left at (801, 421)
Screenshot: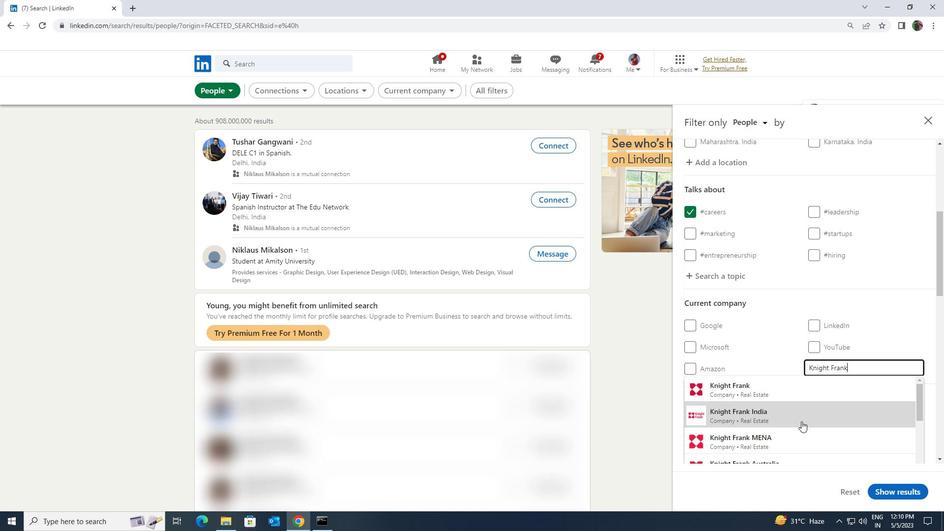 
Action: Mouse moved to (802, 396)
Screenshot: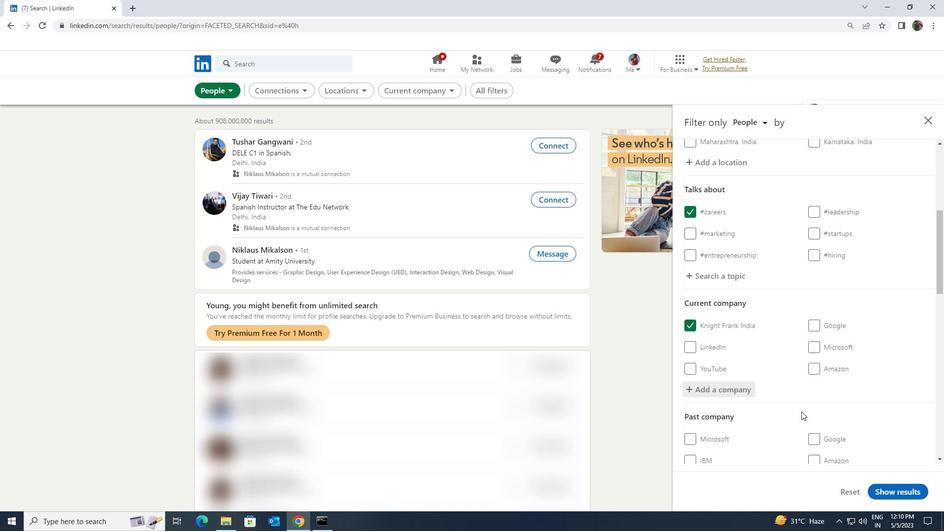 
Action: Mouse scrolled (802, 395) with delta (0, 0)
Screenshot: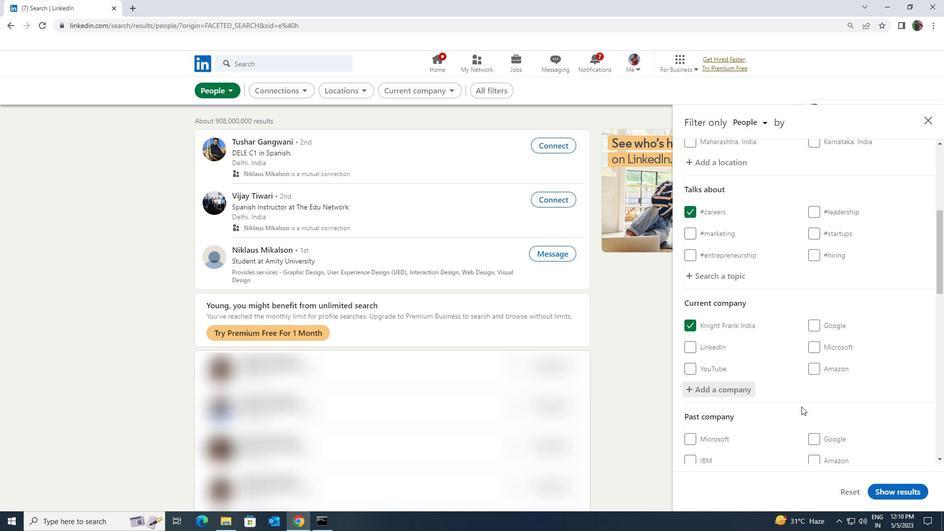 
Action: Mouse scrolled (802, 395) with delta (0, 0)
Screenshot: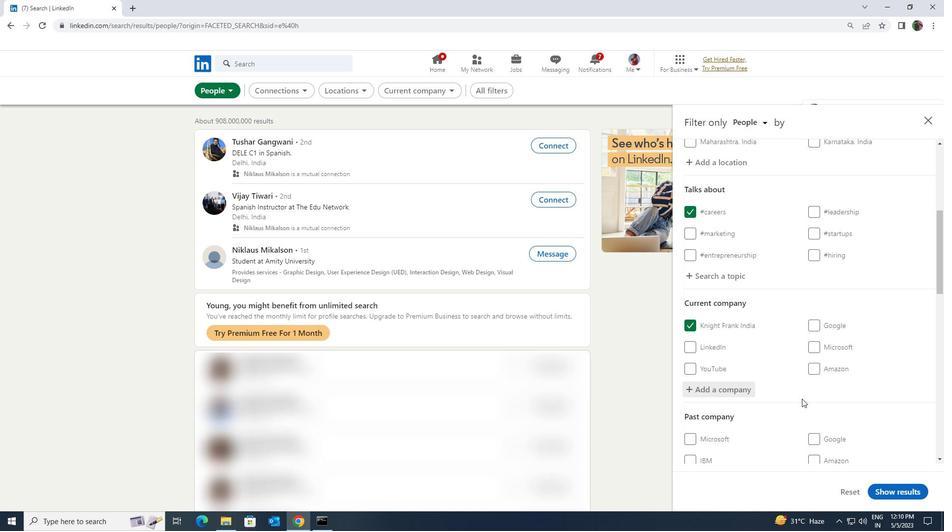 
Action: Mouse moved to (802, 393)
Screenshot: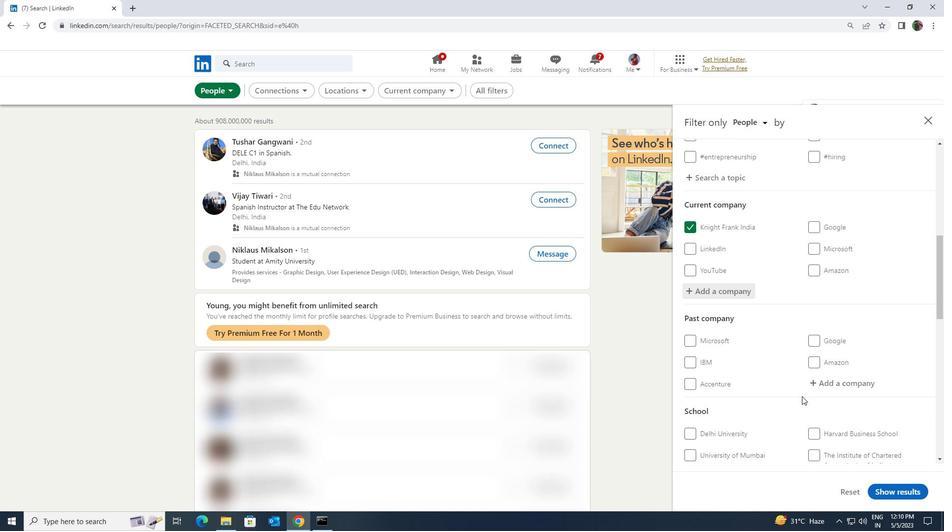 
Action: Mouse scrolled (802, 393) with delta (0, 0)
Screenshot: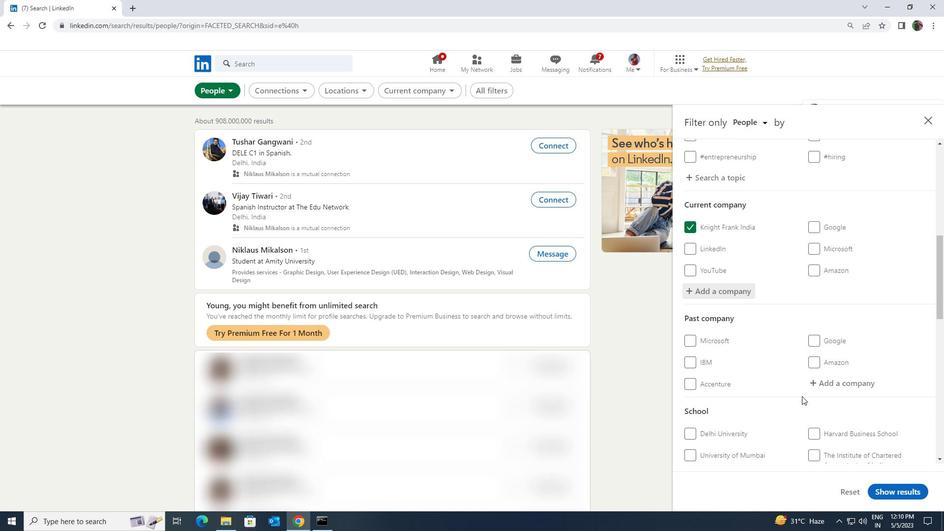 
Action: Mouse moved to (802, 392)
Screenshot: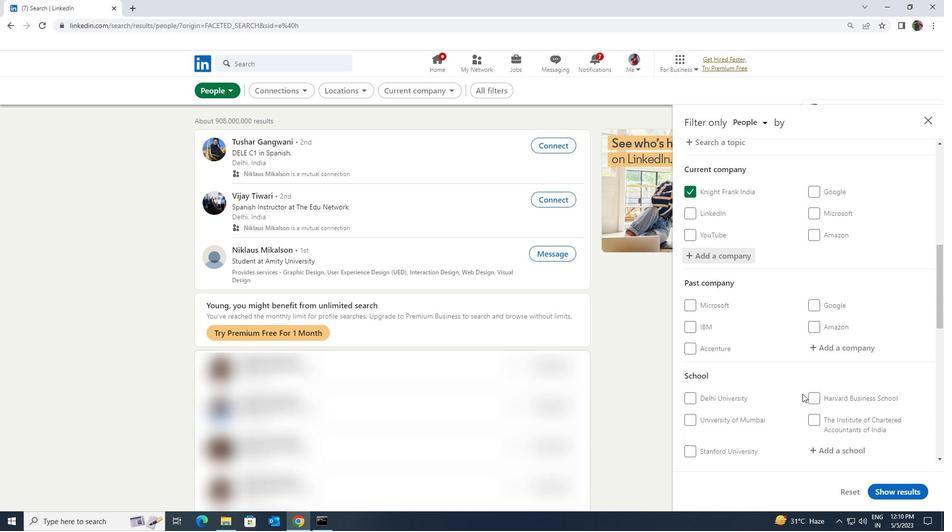 
Action: Mouse scrolled (802, 392) with delta (0, 0)
Screenshot: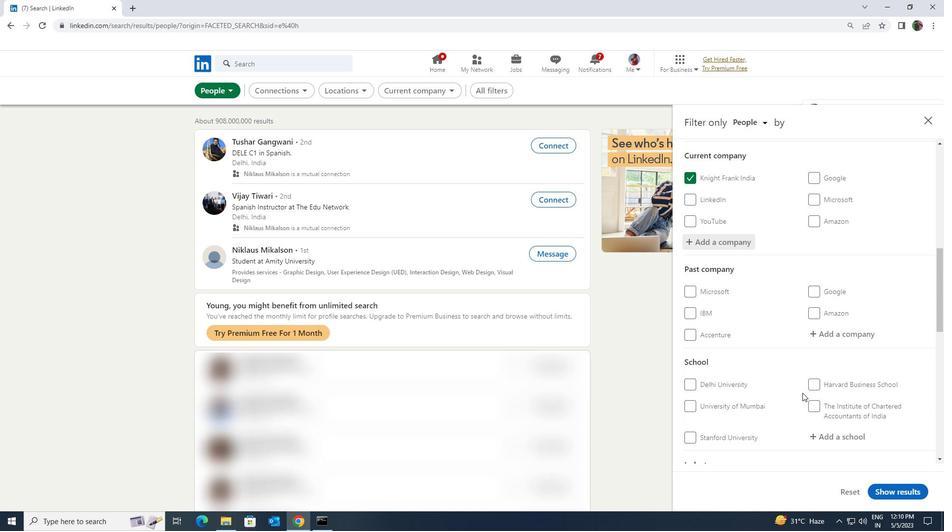 
Action: Mouse moved to (818, 386)
Screenshot: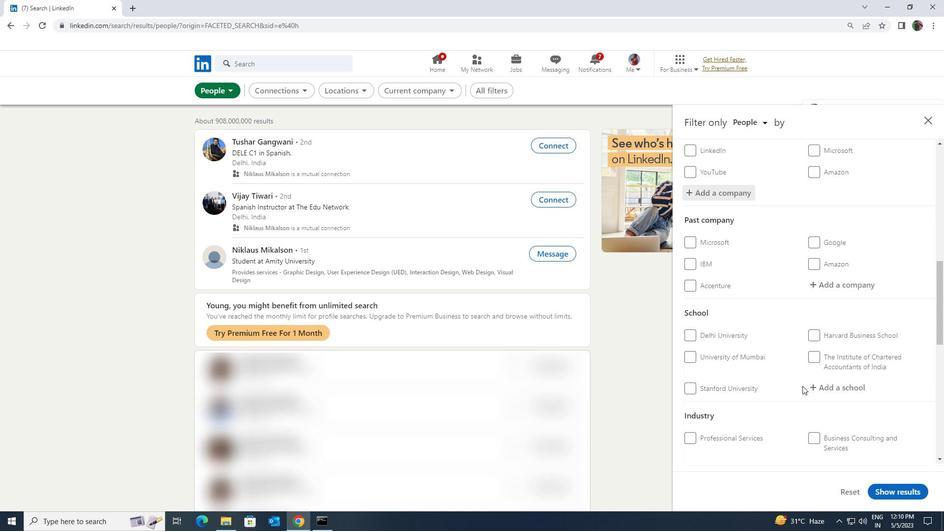 
Action: Mouse pressed left at (818, 386)
Screenshot: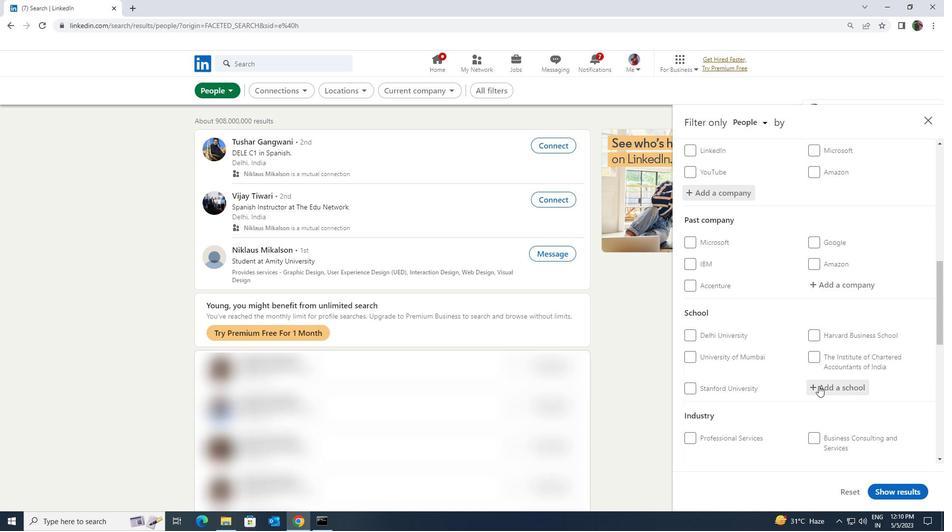 
Action: Key pressed <Key.shift><Key.shift><Key.shift><Key.shift><Key.shift>BHO<Key.backspace>ILAI<Key.space>
Screenshot: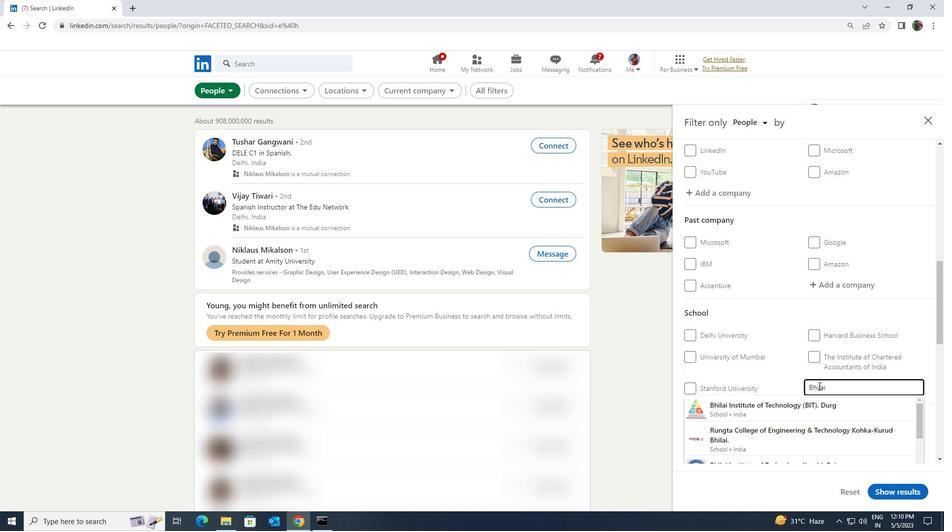
Action: Mouse moved to (809, 402)
Screenshot: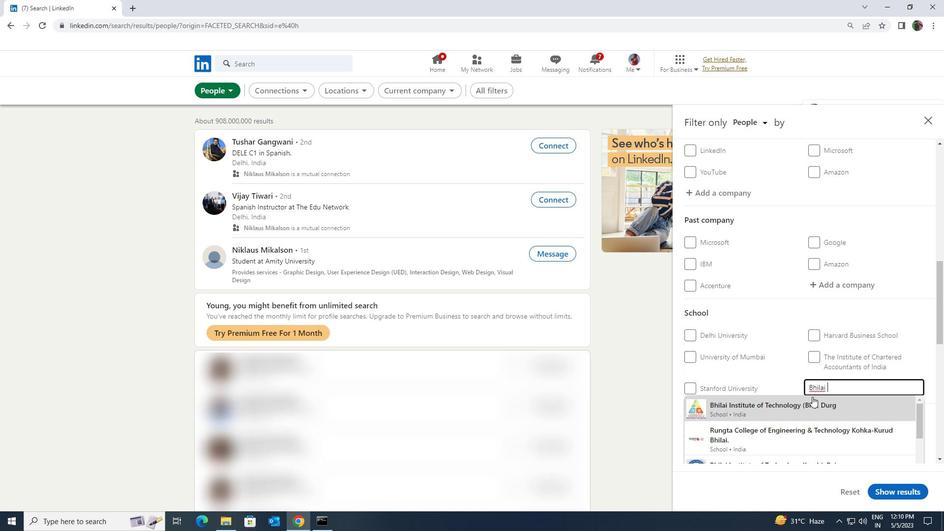 
Action: Mouse pressed left at (809, 402)
Screenshot: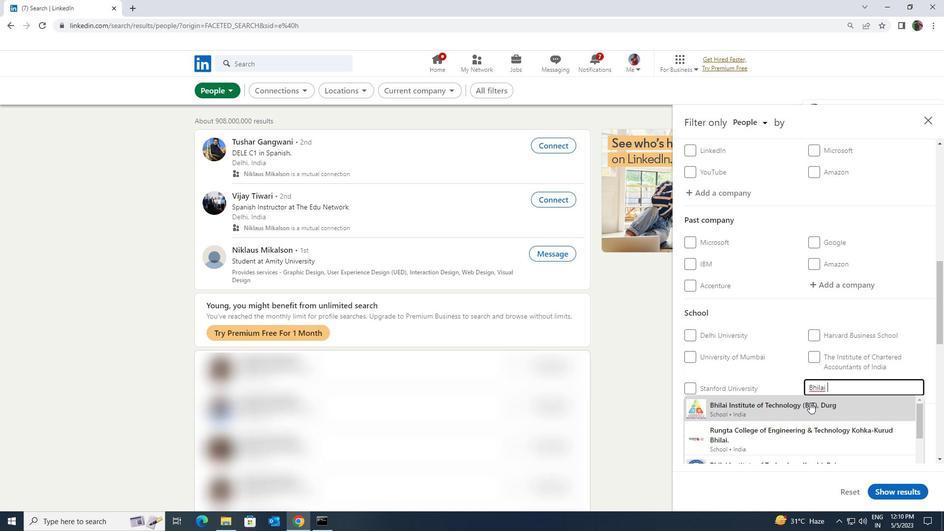 
Action: Mouse moved to (810, 402)
Screenshot: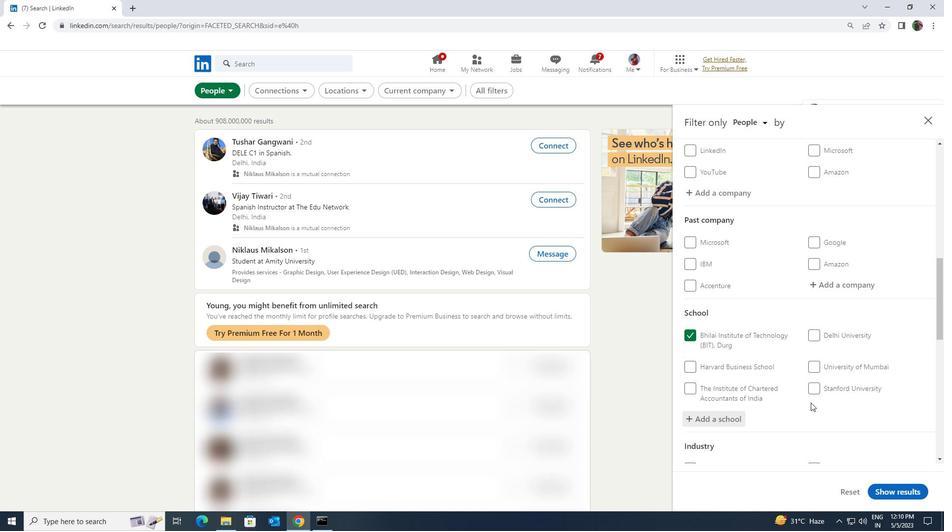 
Action: Mouse scrolled (810, 402) with delta (0, 0)
Screenshot: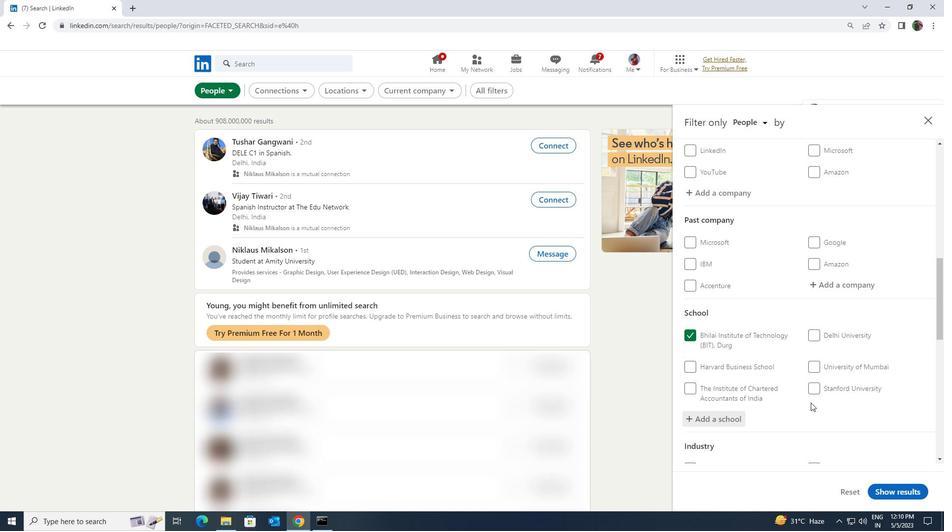 
Action: Mouse scrolled (810, 402) with delta (0, 0)
Screenshot: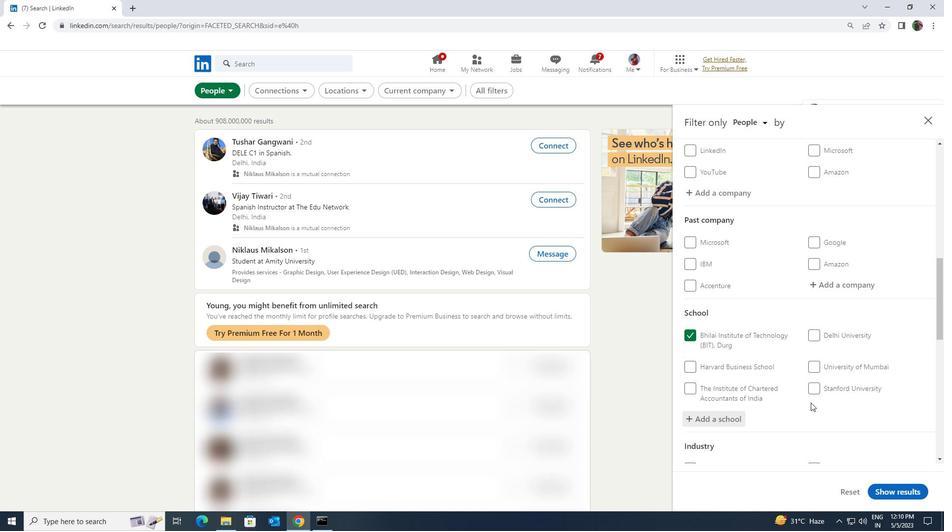 
Action: Mouse scrolled (810, 402) with delta (0, 0)
Screenshot: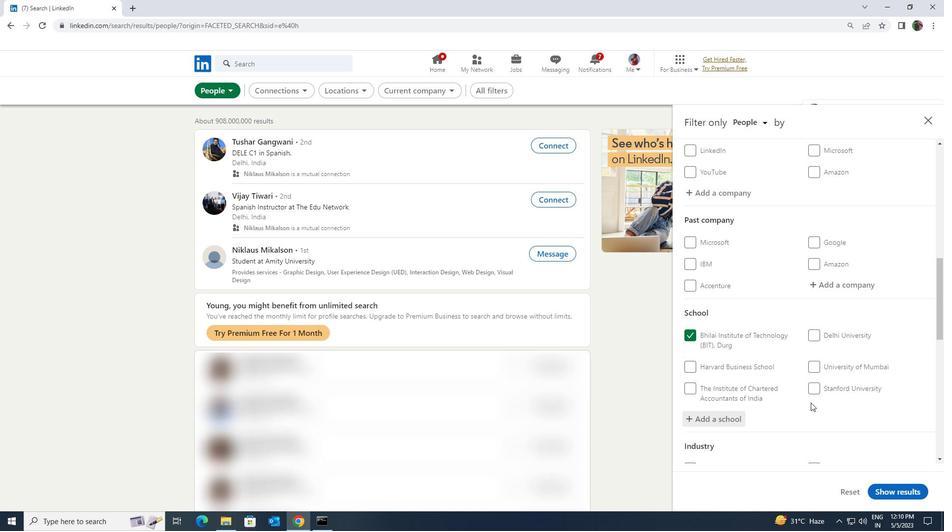 
Action: Mouse moved to (824, 387)
Screenshot: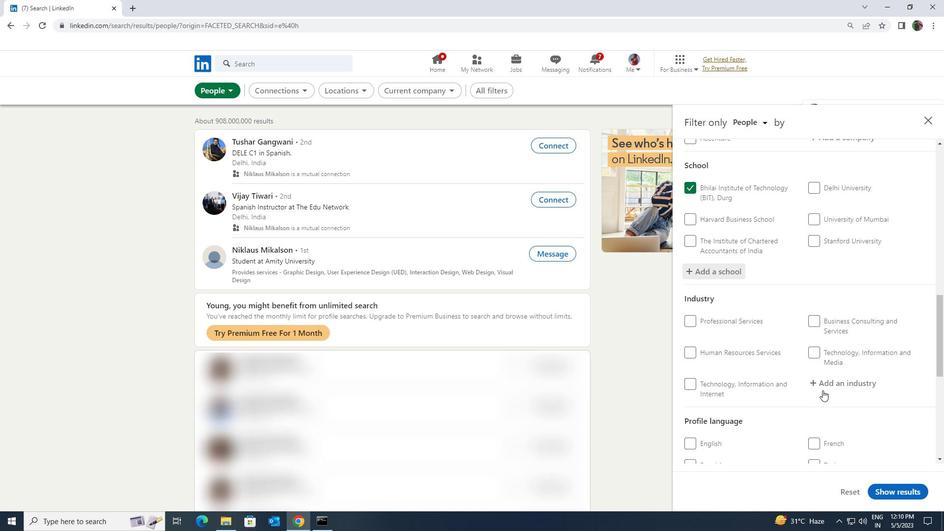 
Action: Mouse pressed left at (824, 387)
Screenshot: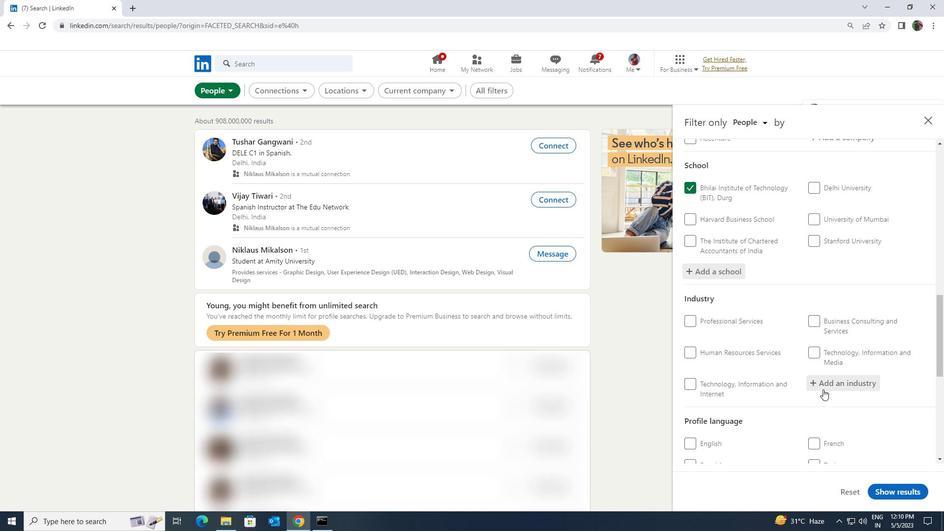 
Action: Key pressed <Key.shift><Key.shift><Key.shift><Key.shift><Key.shift><Key.shift>HOUSEHOLD<Key.space><Key.shift>APP
Screenshot: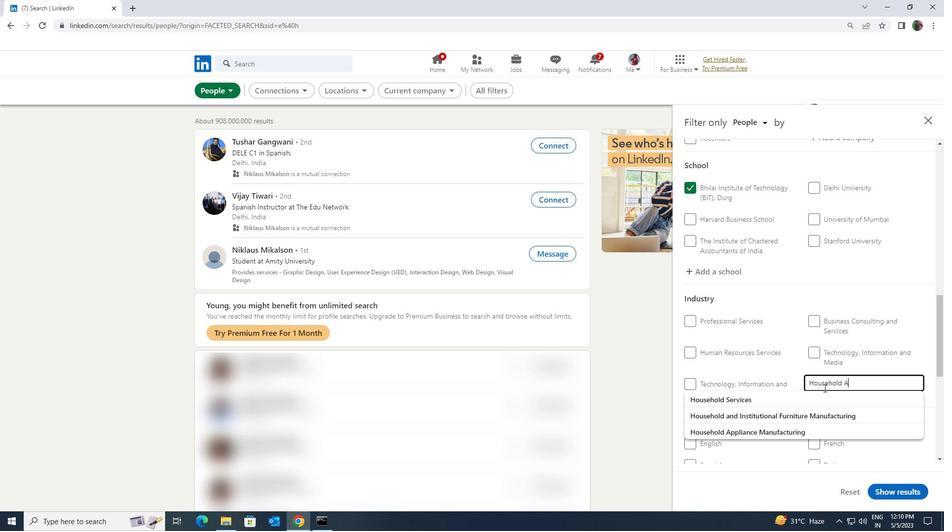 
Action: Mouse moved to (824, 390)
Screenshot: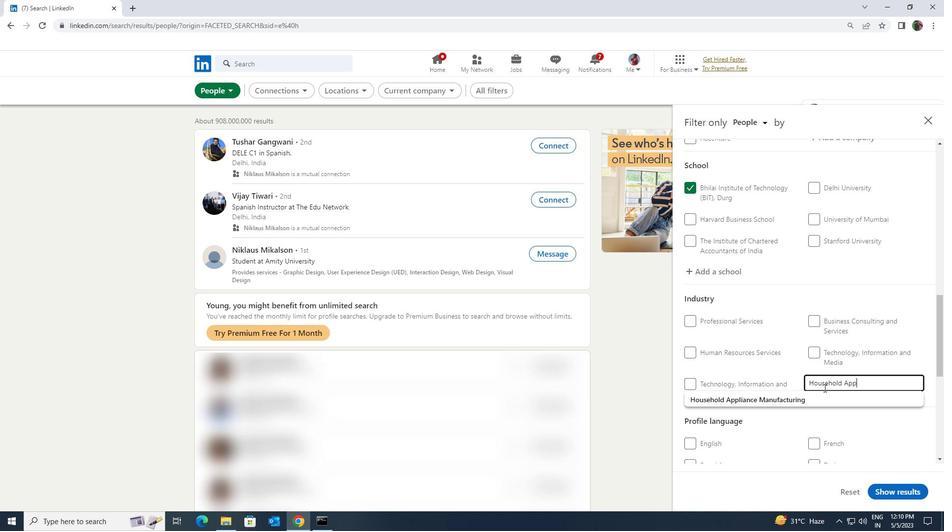 
Action: Mouse pressed left at (824, 390)
Screenshot: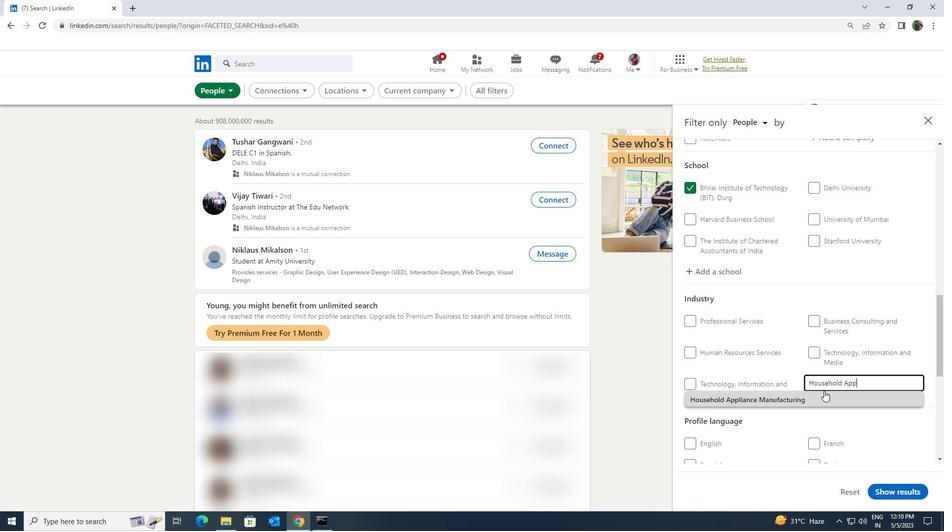 
Action: Mouse moved to (824, 391)
Screenshot: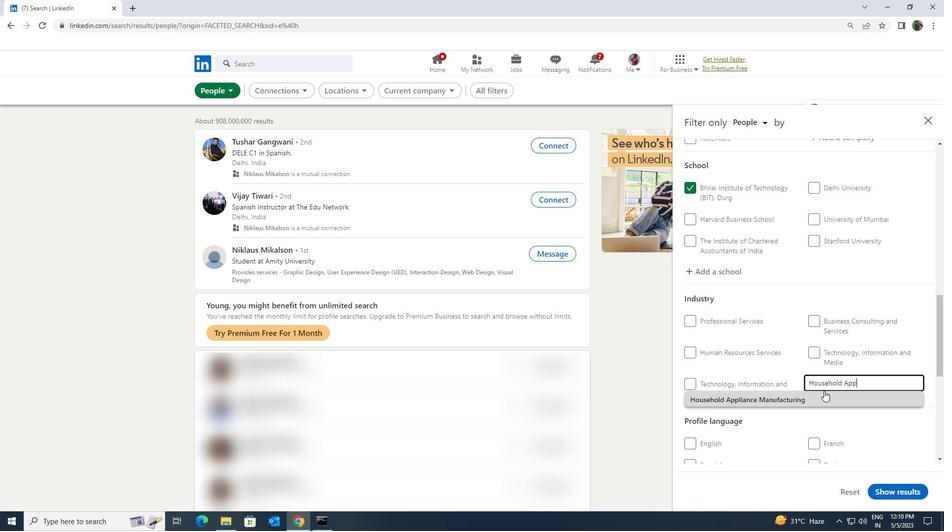 
Action: Mouse scrolled (824, 391) with delta (0, 0)
Screenshot: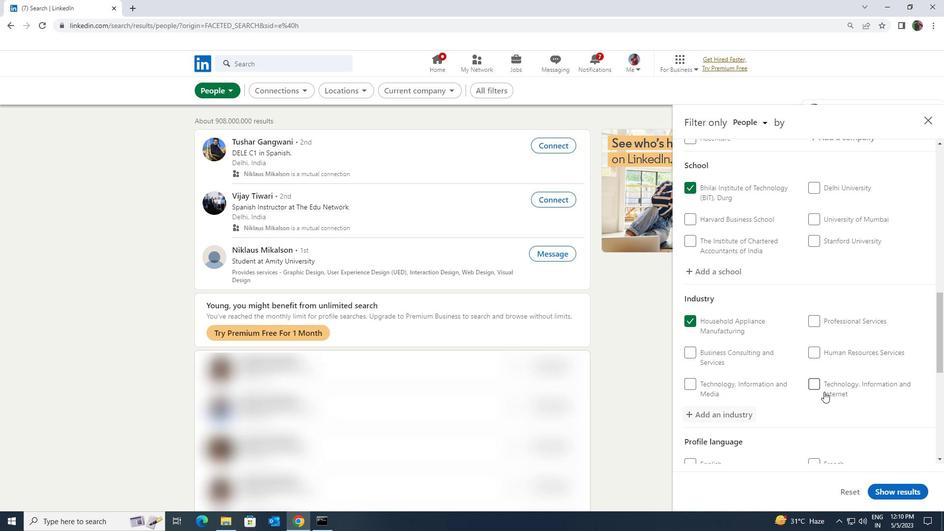 
Action: Mouse scrolled (824, 391) with delta (0, 0)
Screenshot: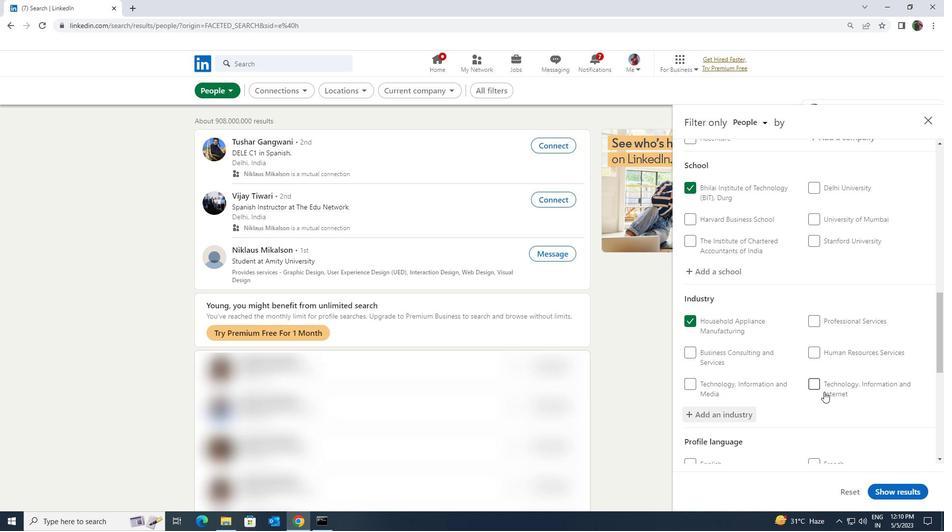 
Action: Mouse scrolled (824, 391) with delta (0, 0)
Screenshot: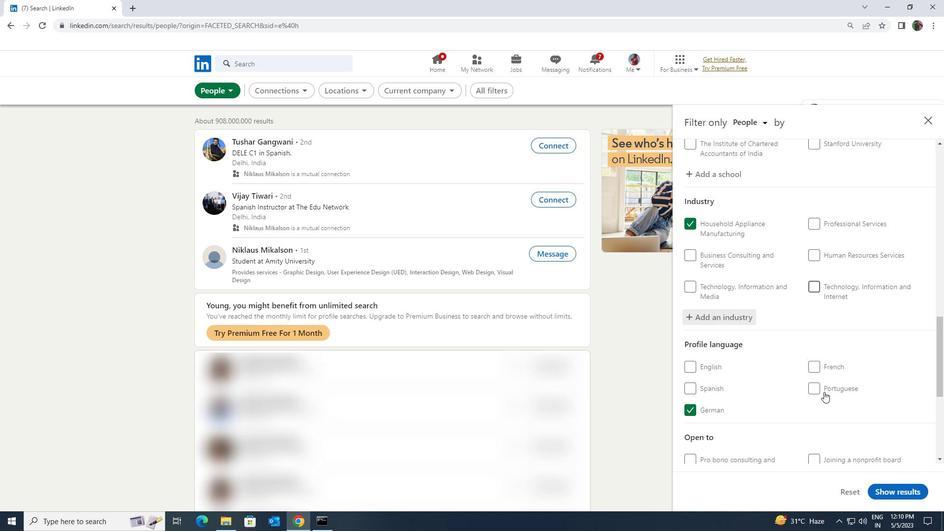 
Action: Mouse moved to (824, 391)
Screenshot: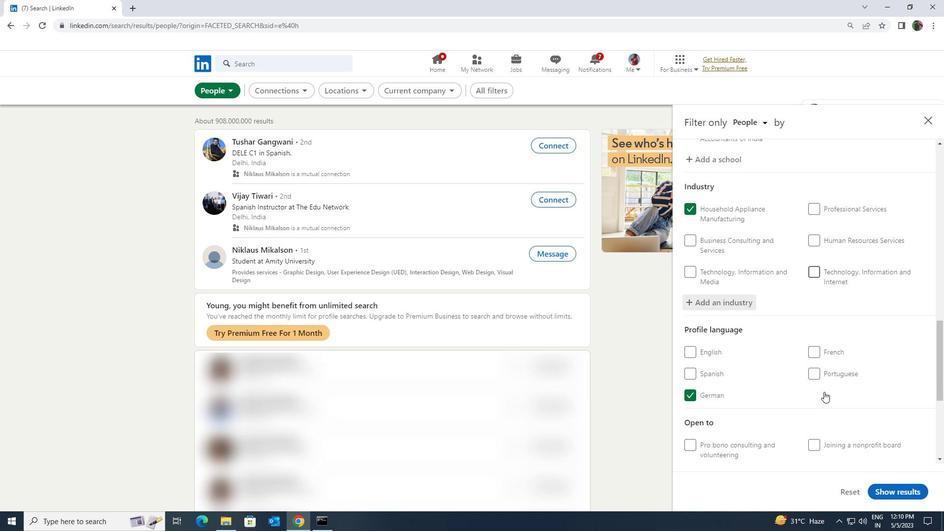 
Action: Mouse scrolled (824, 391) with delta (0, 0)
Screenshot: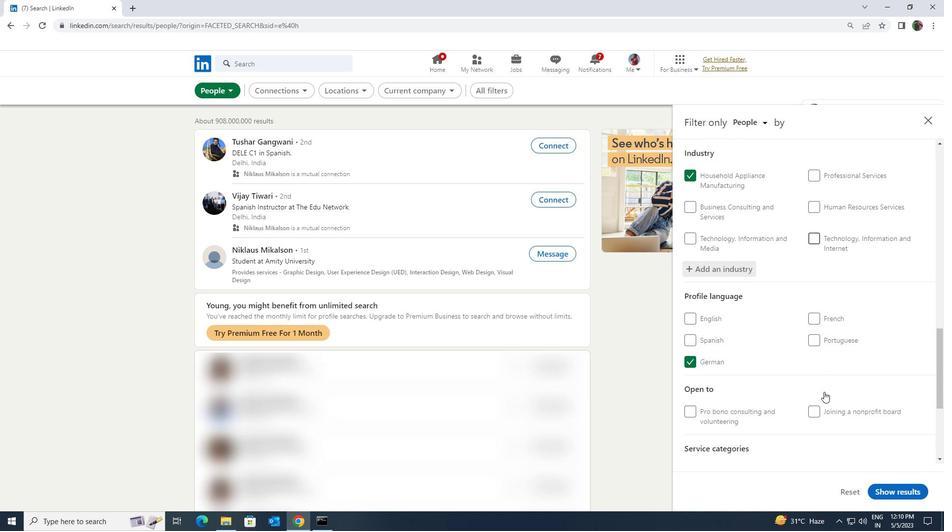 
Action: Mouse scrolled (824, 391) with delta (0, 0)
Screenshot: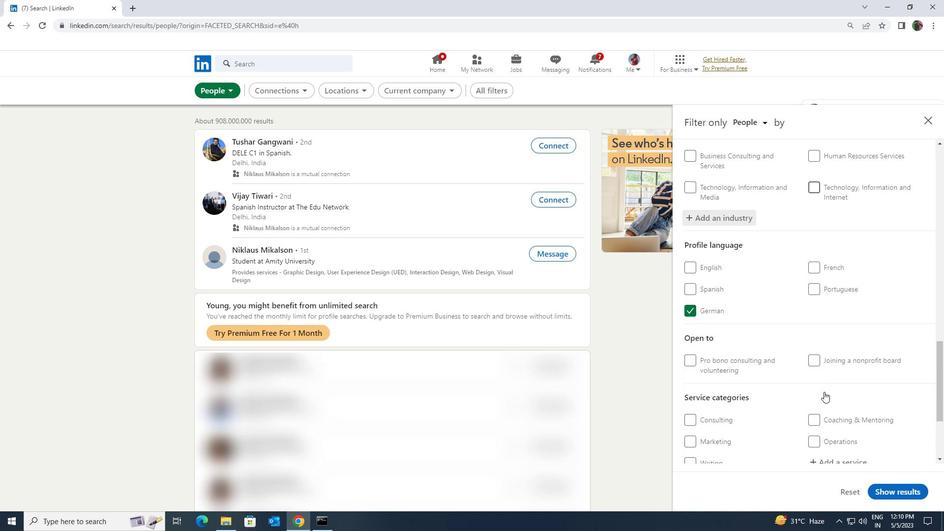 
Action: Mouse moved to (829, 407)
Screenshot: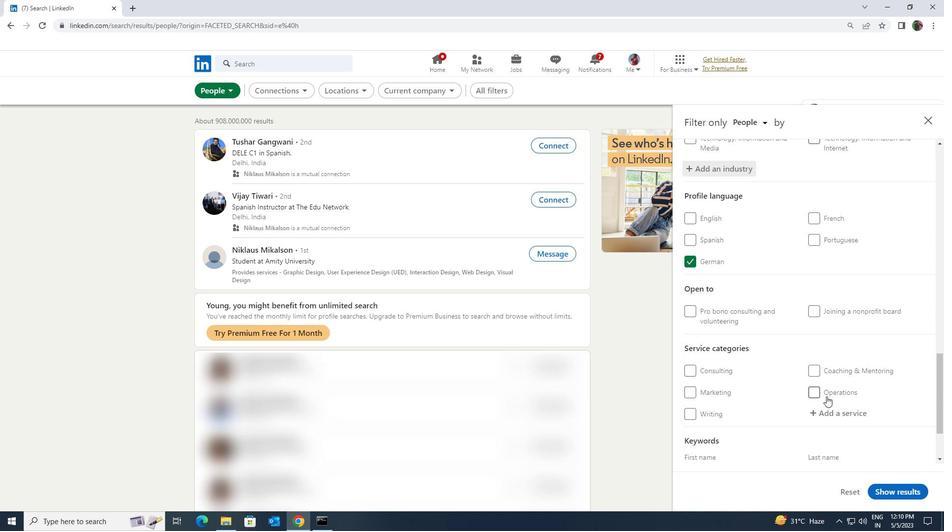 
Action: Mouse pressed left at (829, 407)
Screenshot: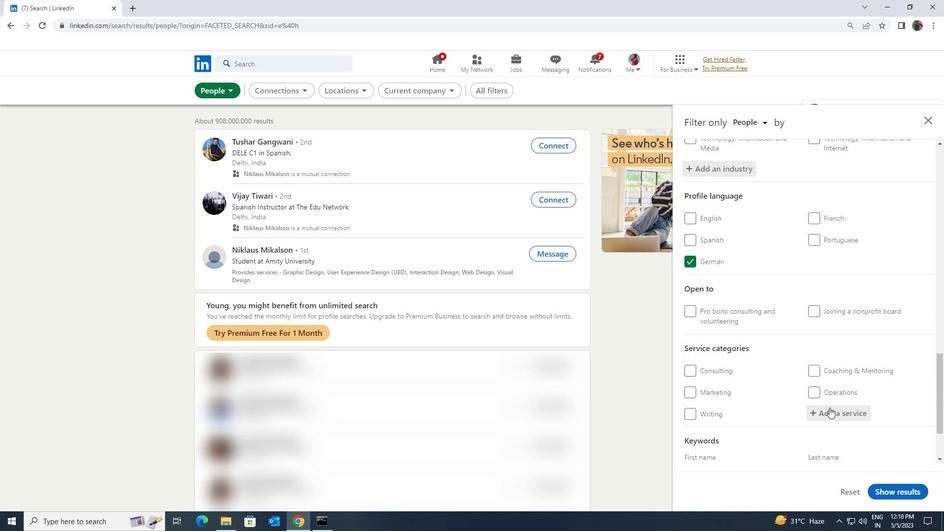 
Action: Key pressed <Key.shift>LEAD<Key.space><Key.shift>GEN
Screenshot: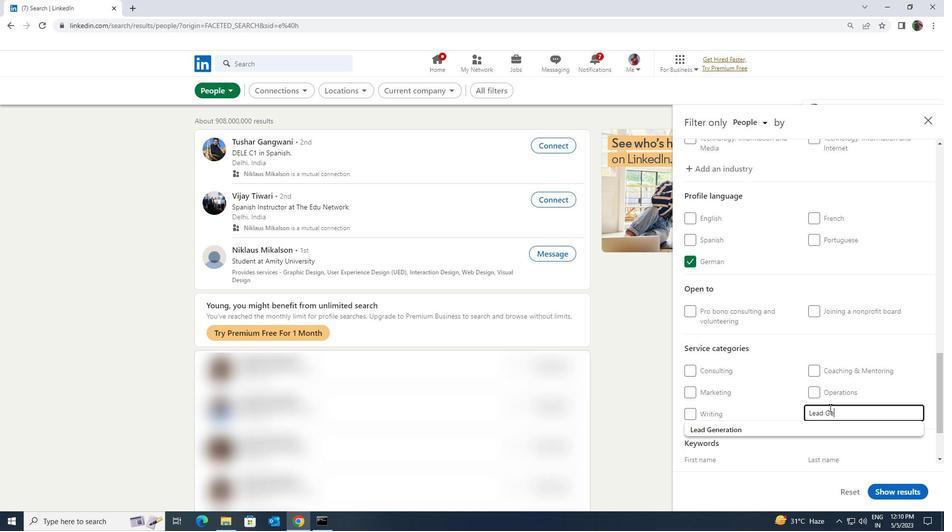 
Action: Mouse moved to (825, 421)
Screenshot: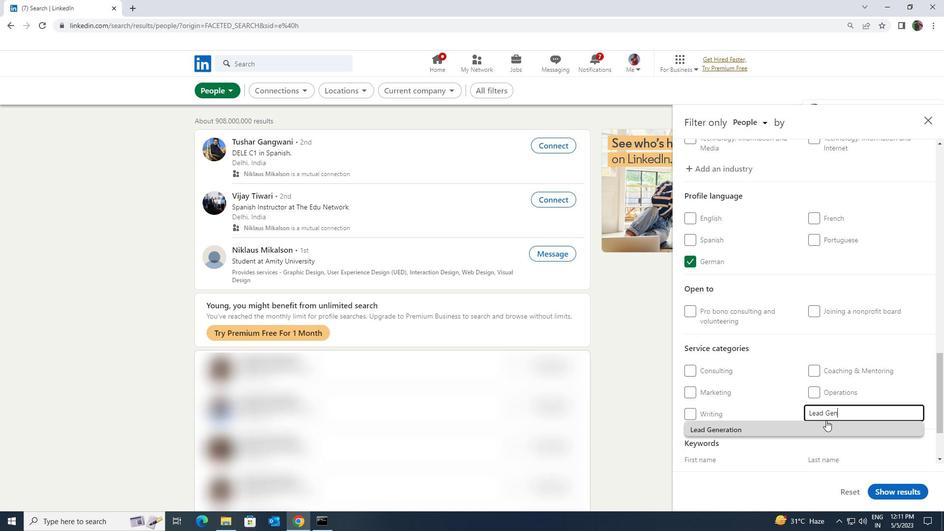 
Action: Mouse pressed left at (825, 421)
Screenshot: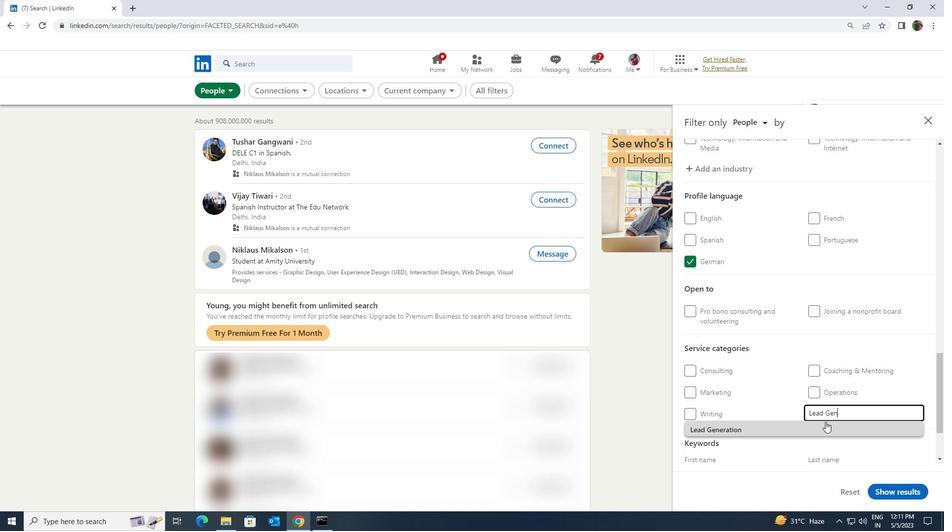 
Action: Mouse moved to (824, 421)
Screenshot: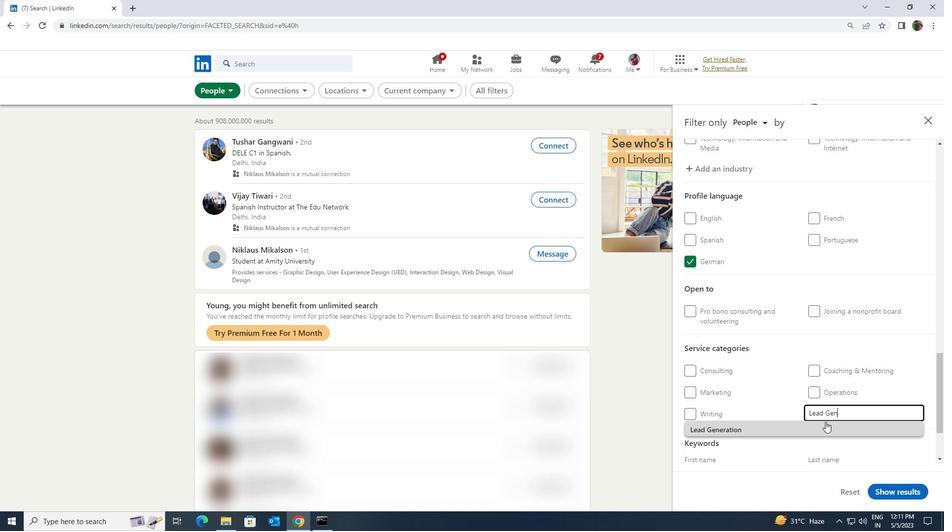 
Action: Mouse scrolled (824, 421) with delta (0, 0)
Screenshot: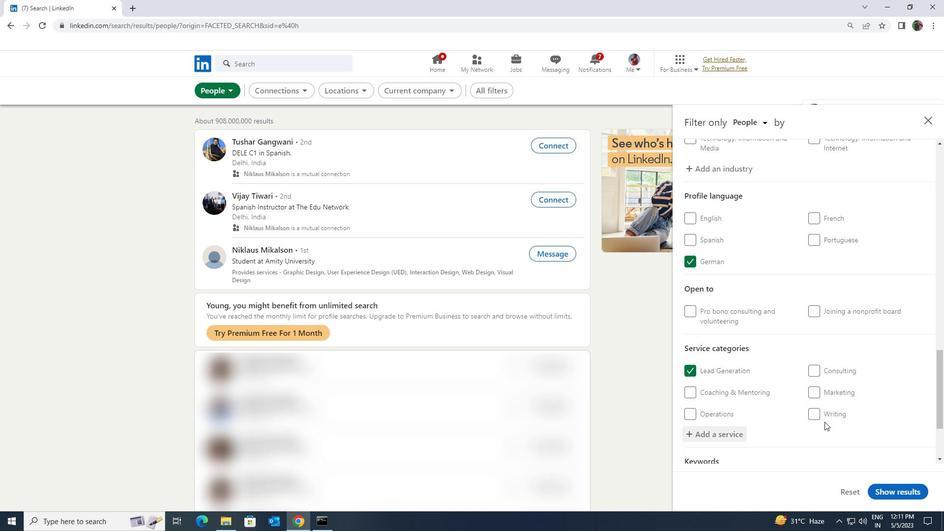 
Action: Mouse scrolled (824, 421) with delta (0, 0)
Screenshot: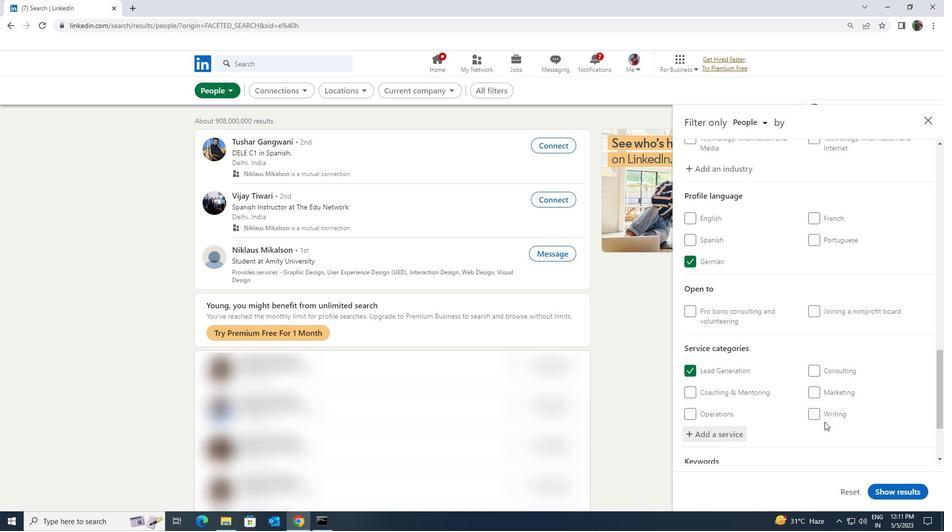 
Action: Mouse scrolled (824, 421) with delta (0, 0)
Screenshot: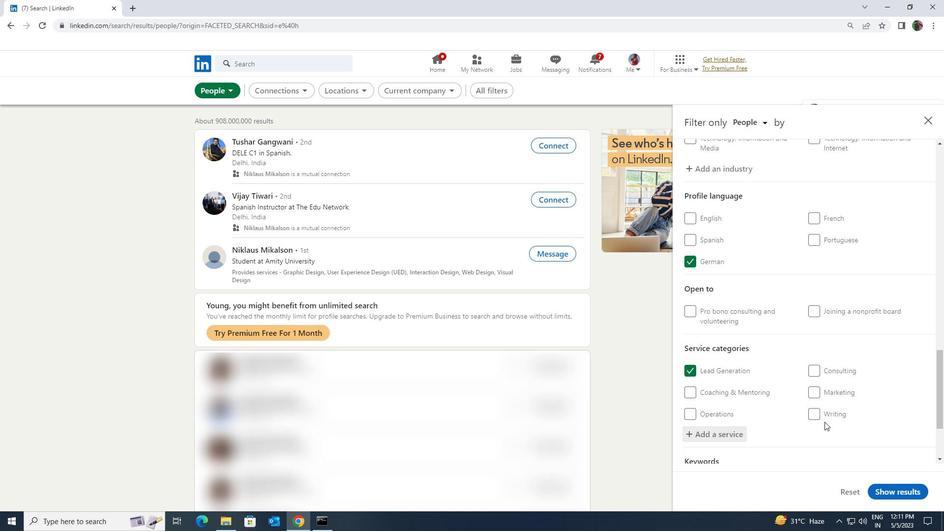
Action: Mouse moved to (793, 419)
Screenshot: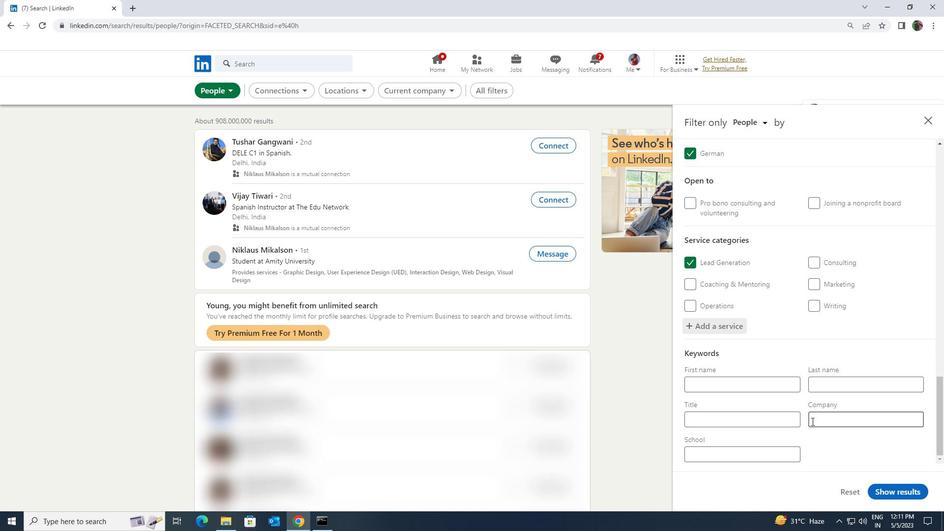 
Action: Mouse pressed left at (793, 419)
Screenshot: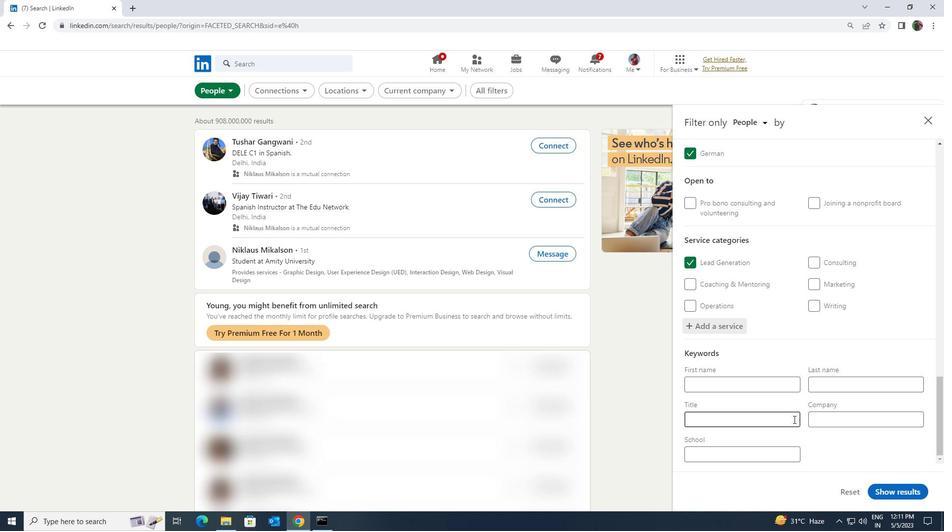 
Action: Key pressed <Key.shift>MUSICIAN
Screenshot: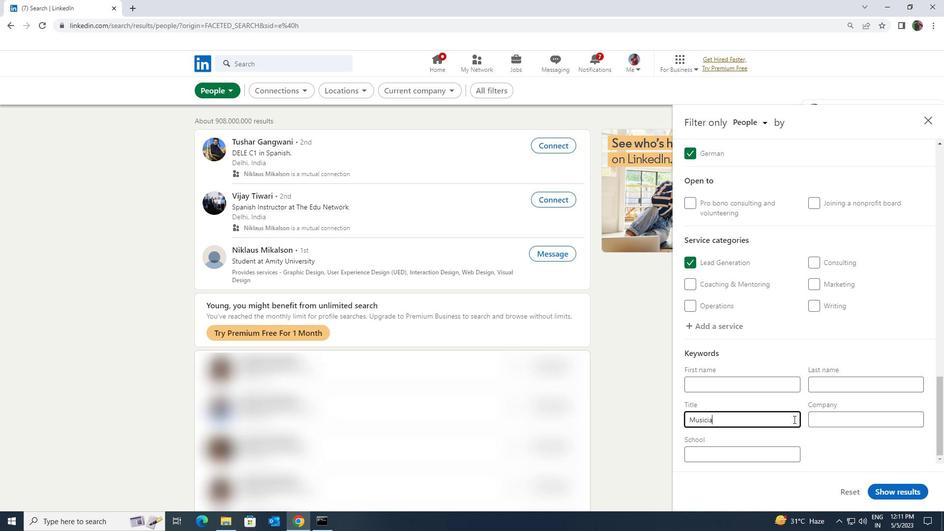 
Action: Mouse moved to (909, 490)
Screenshot: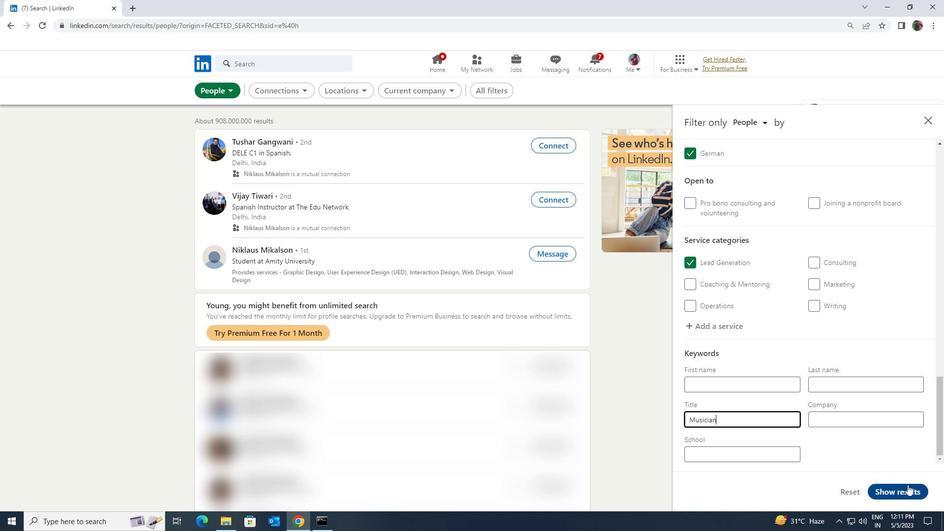 
Action: Mouse pressed left at (909, 490)
Screenshot: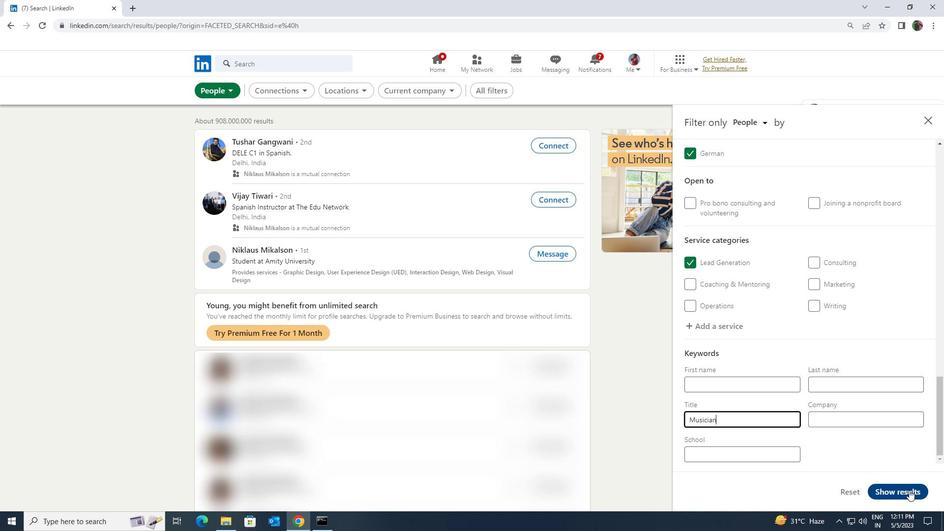 
